 Task: Find connections with filter location Tessenderlo with filter topic #lawsuitswith filter profile language French with filter current company Tata Chemicals with filter school HINDUSTAN COLLEGE OF ARTS AND SCIENCE with filter industry Telecommunications Carriers with filter service category Typing with filter keywords title Dispatcher for Trucks or Taxis
Action: Mouse moved to (532, 109)
Screenshot: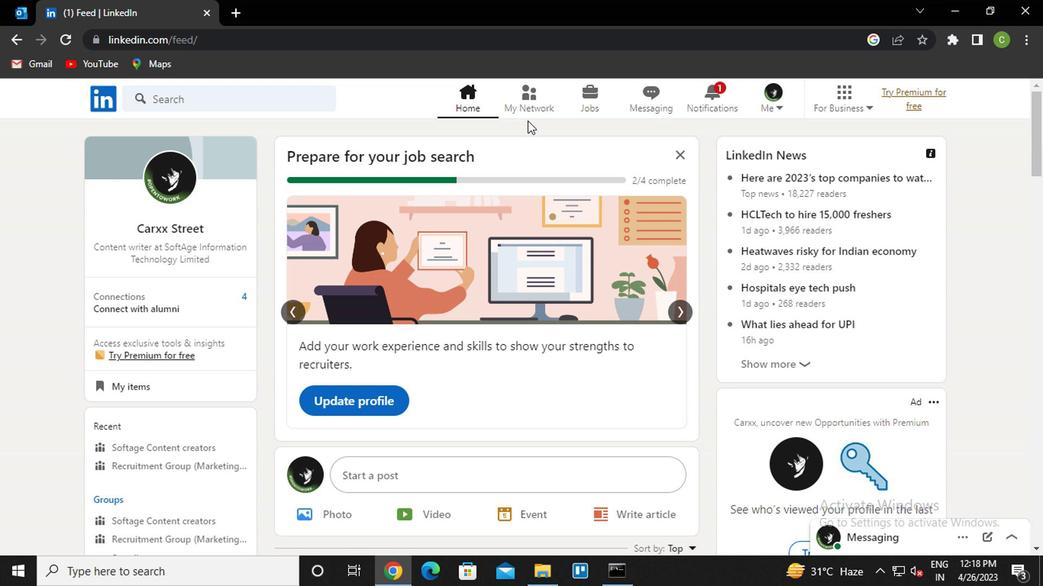 
Action: Mouse pressed left at (532, 109)
Screenshot: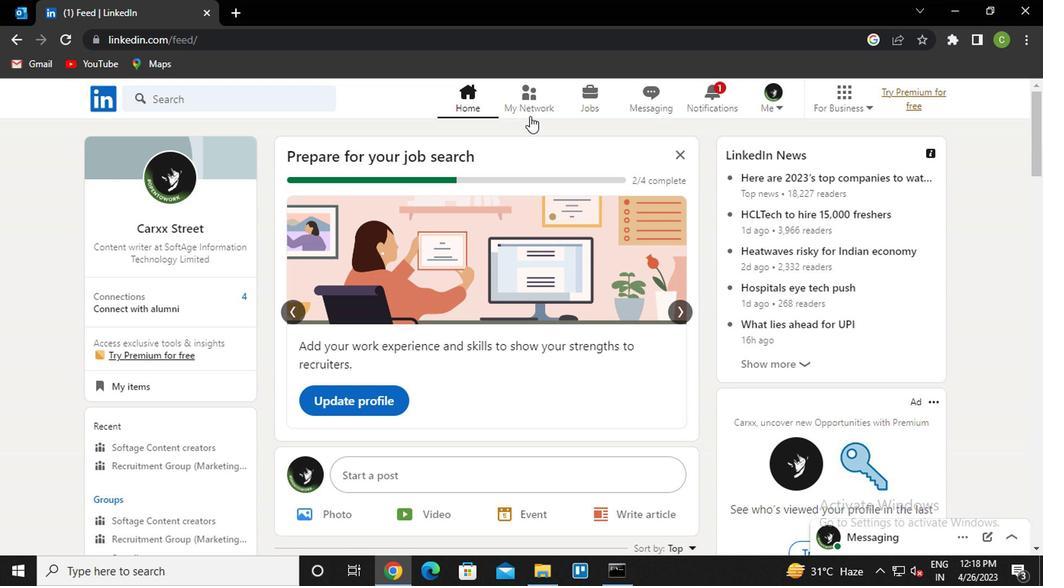 
Action: Mouse moved to (215, 186)
Screenshot: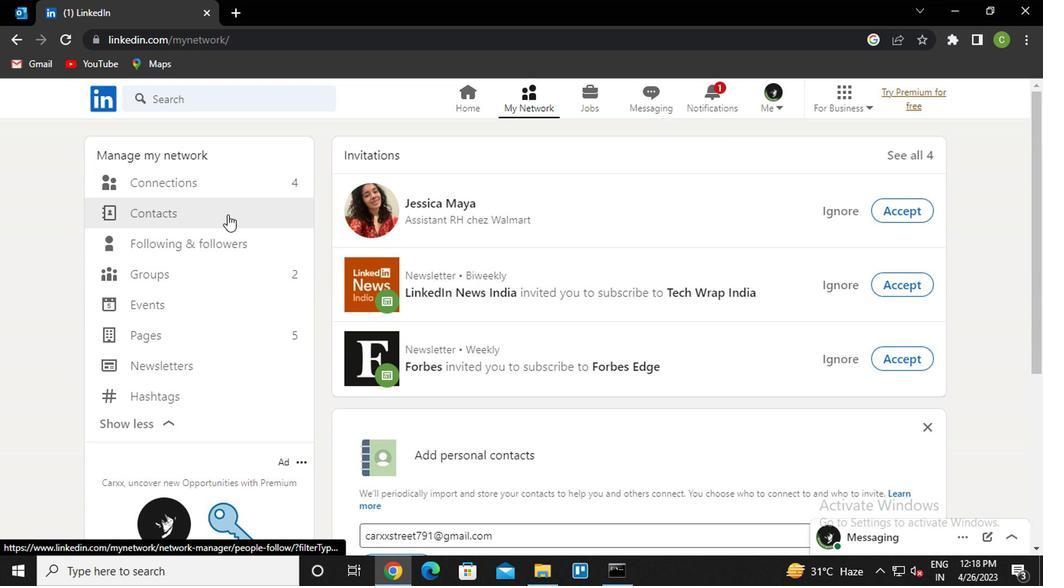 
Action: Mouse pressed left at (215, 186)
Screenshot: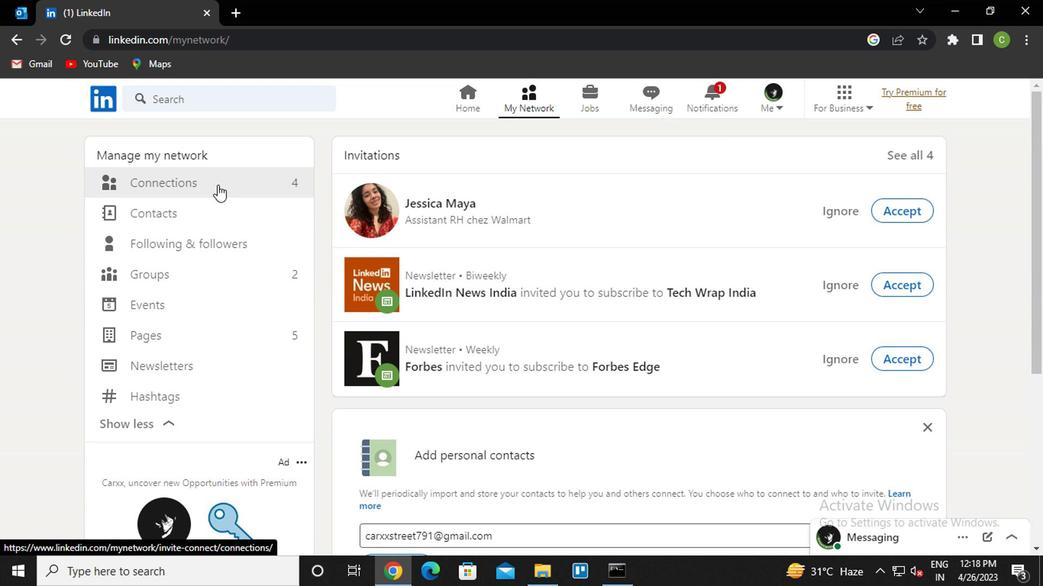 
Action: Mouse moved to (652, 179)
Screenshot: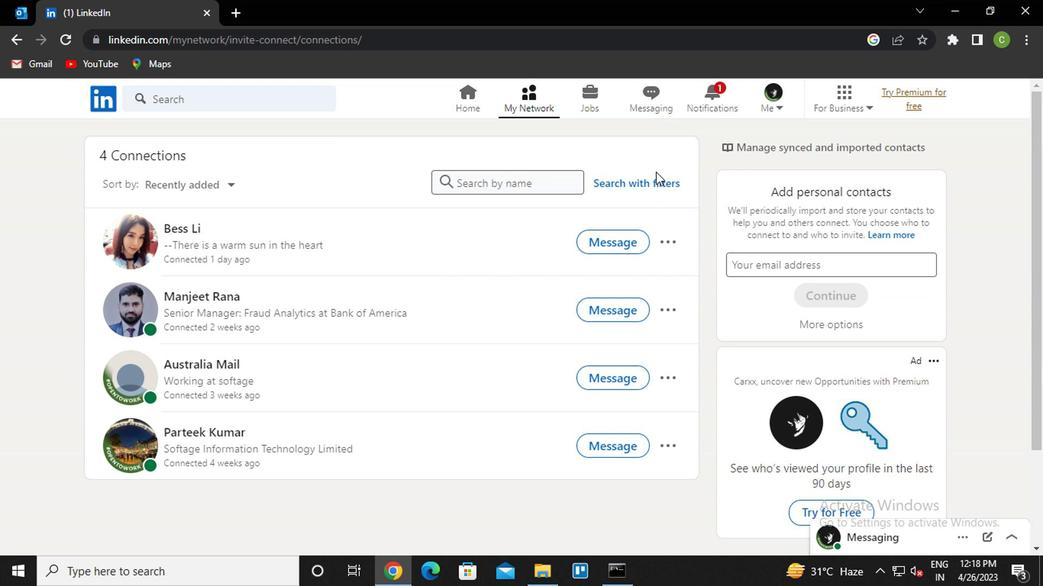 
Action: Mouse pressed left at (652, 179)
Screenshot: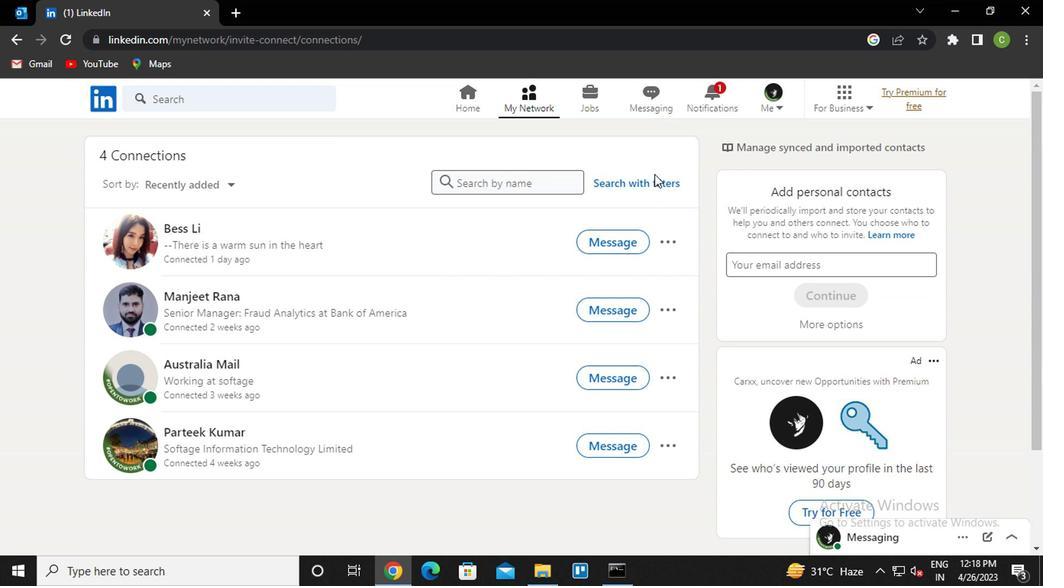
Action: Mouse moved to (510, 146)
Screenshot: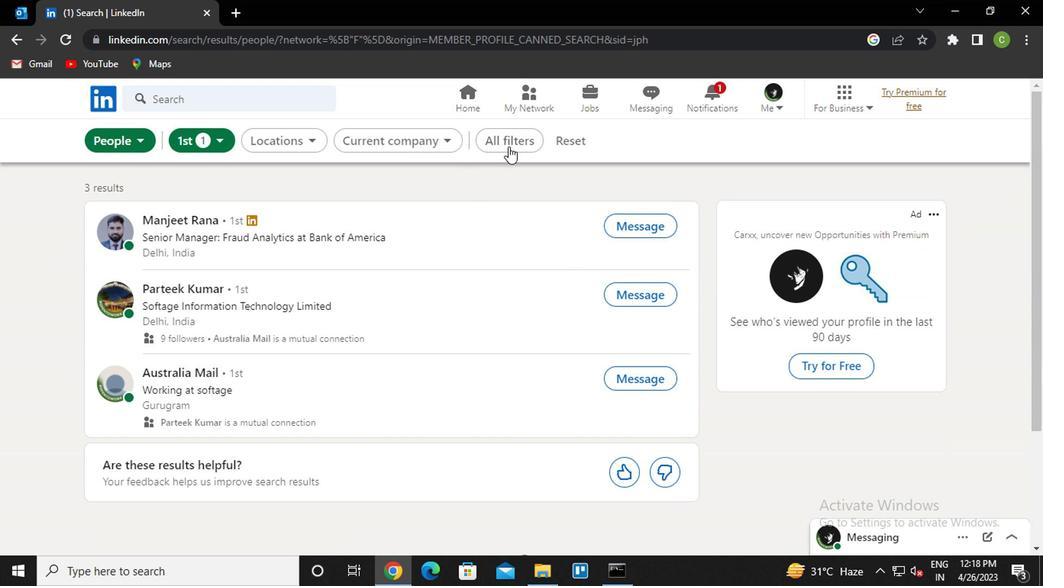 
Action: Mouse pressed left at (510, 146)
Screenshot: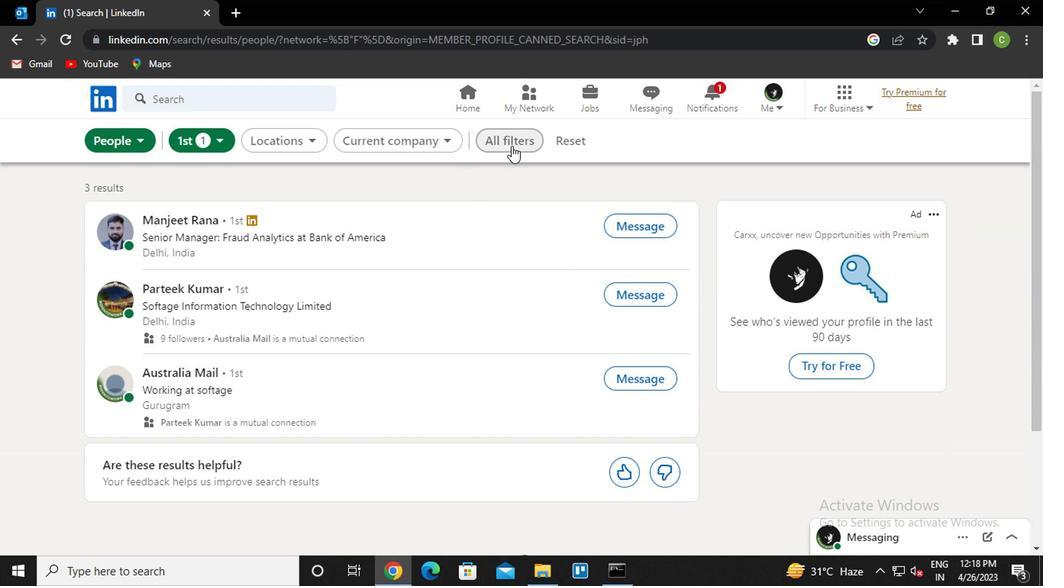 
Action: Mouse moved to (779, 337)
Screenshot: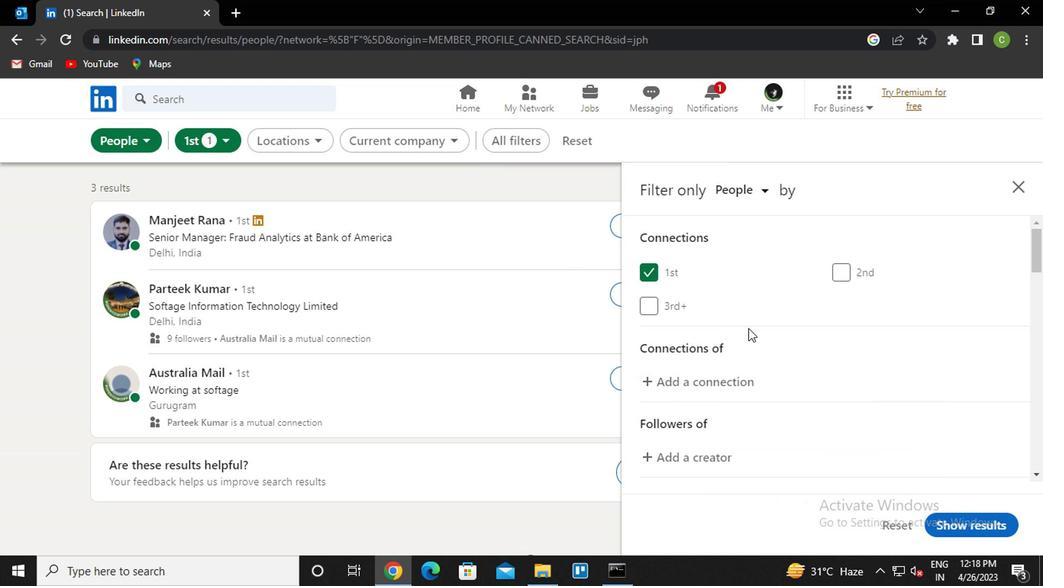 
Action: Mouse scrolled (779, 336) with delta (0, 0)
Screenshot: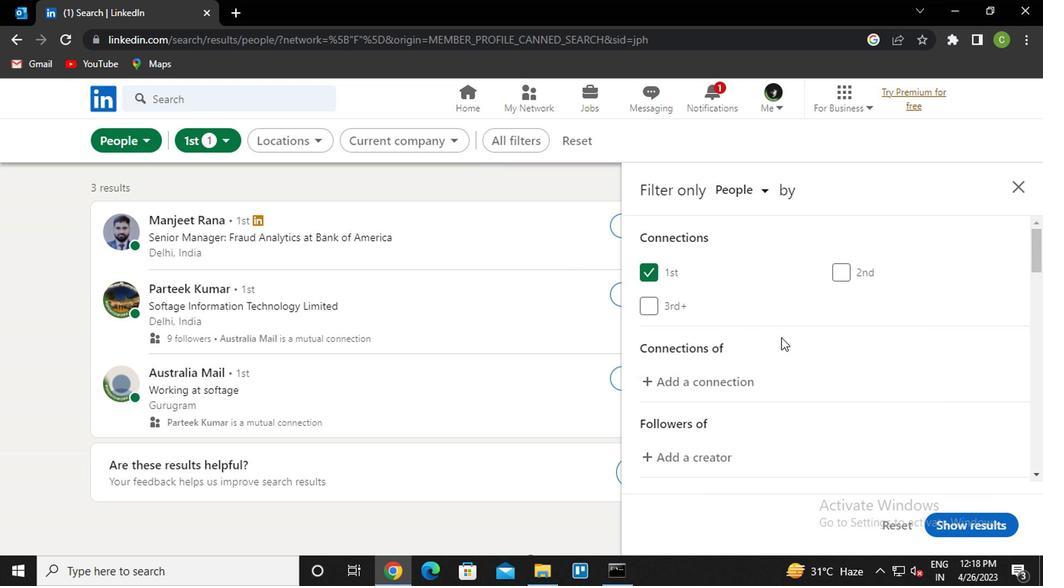 
Action: Mouse scrolled (779, 336) with delta (0, 0)
Screenshot: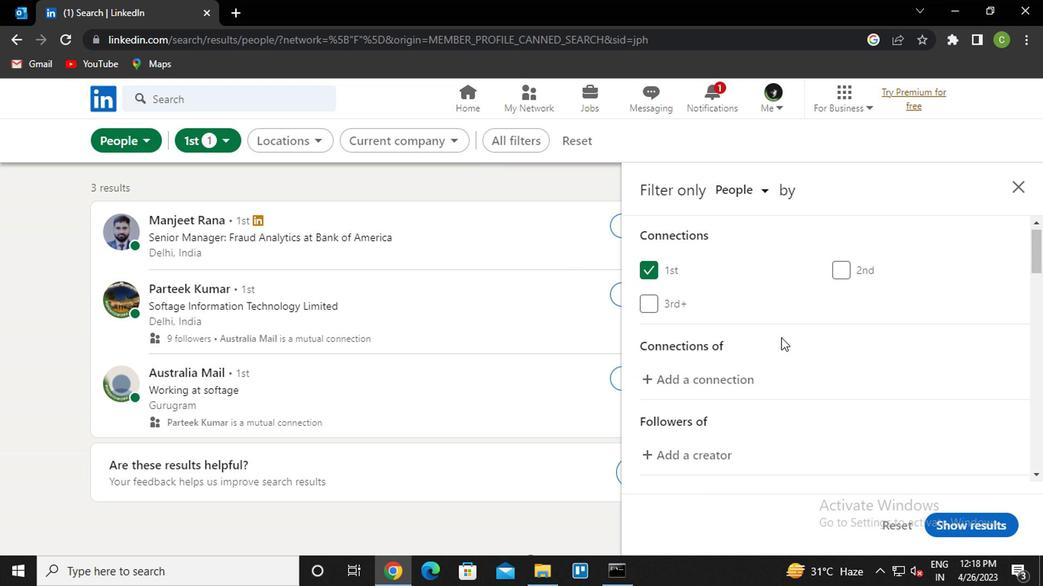 
Action: Mouse moved to (780, 339)
Screenshot: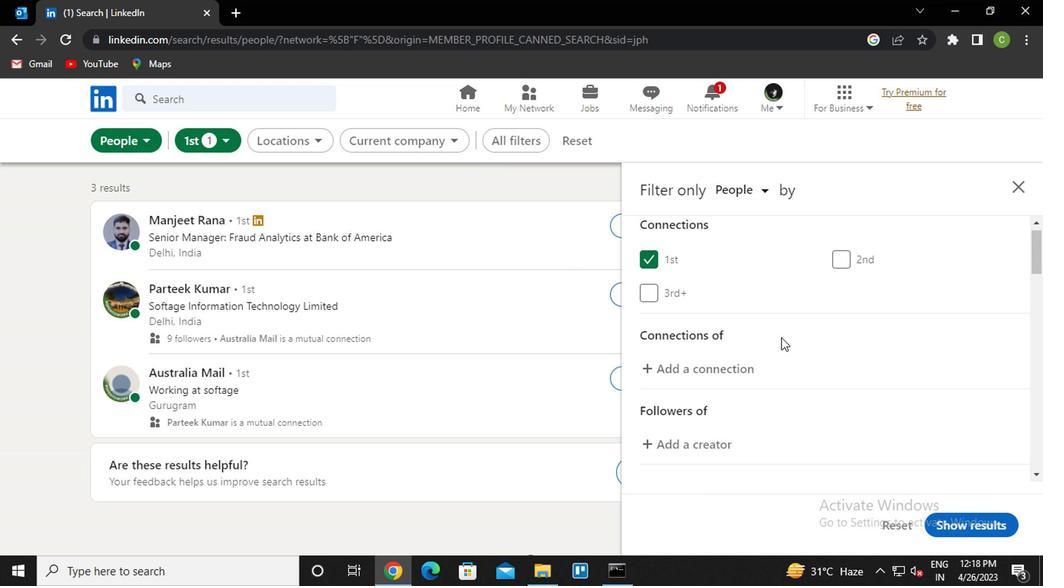 
Action: Mouse scrolled (780, 339) with delta (0, 0)
Screenshot: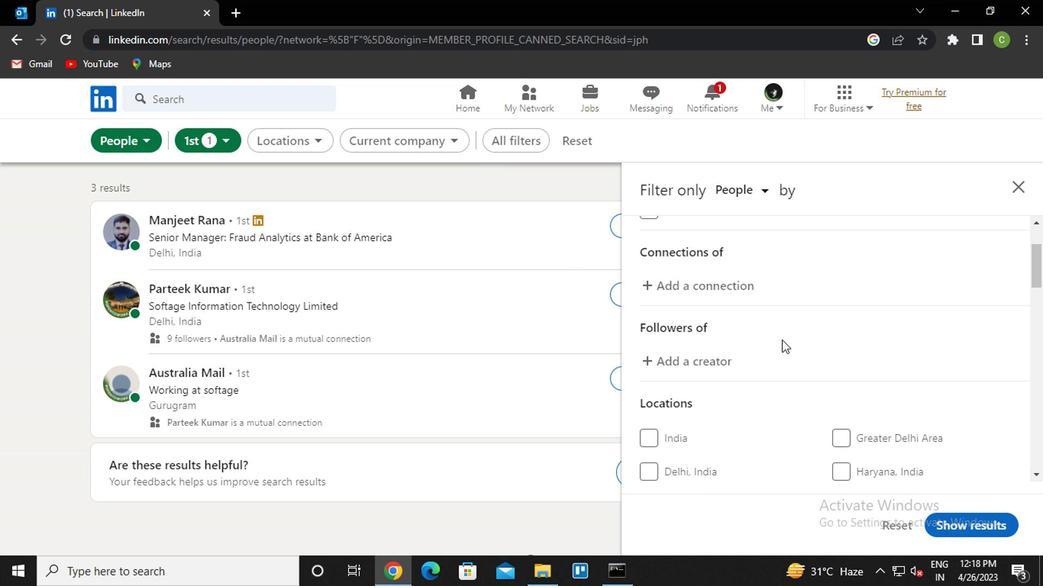 
Action: Mouse moved to (878, 376)
Screenshot: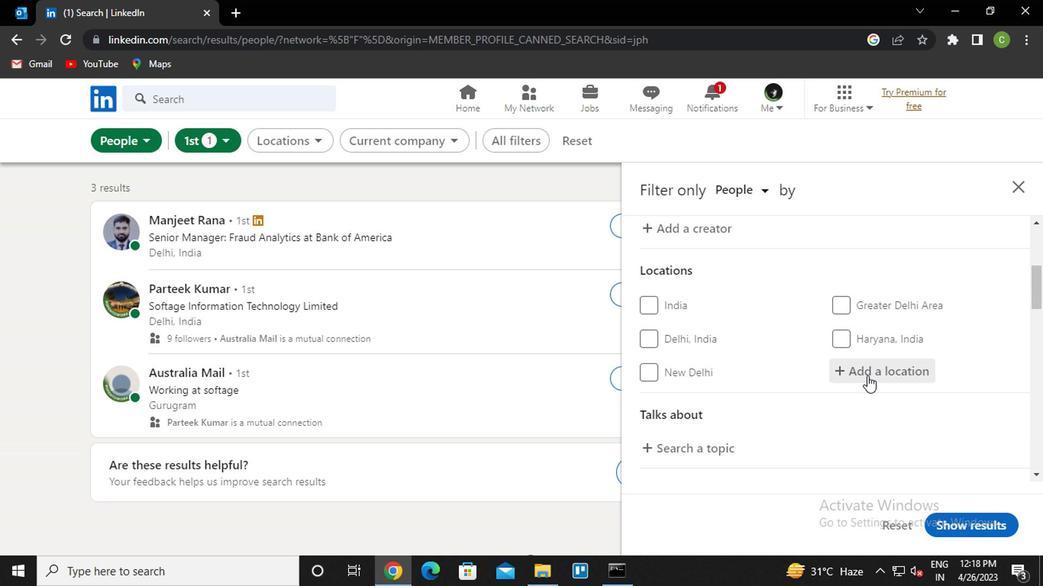 
Action: Mouse pressed left at (878, 376)
Screenshot: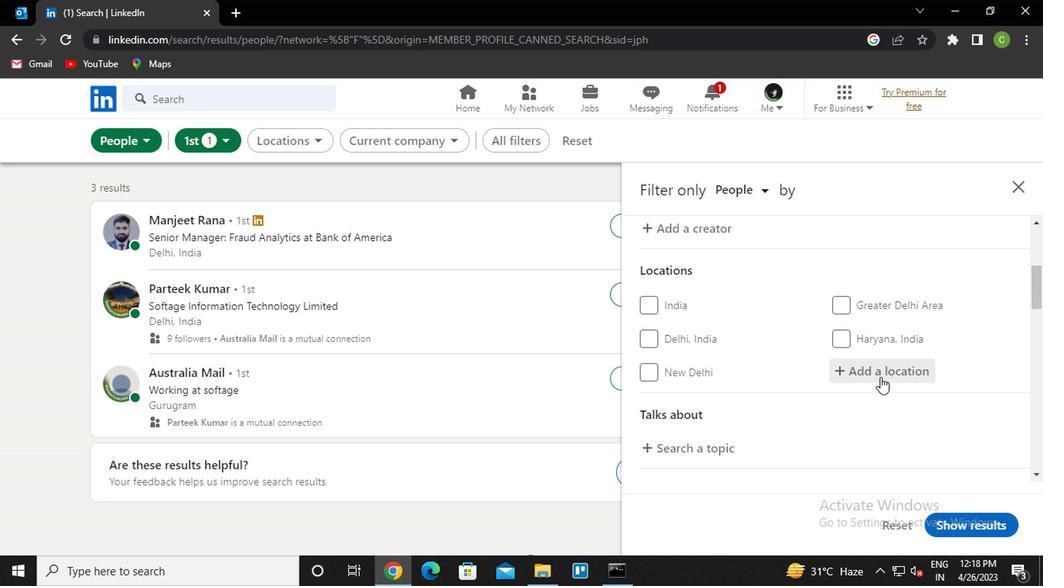 
Action: Key pressed t<Key.caps_lock>essenderlo<Key.down><Key.enter>
Screenshot: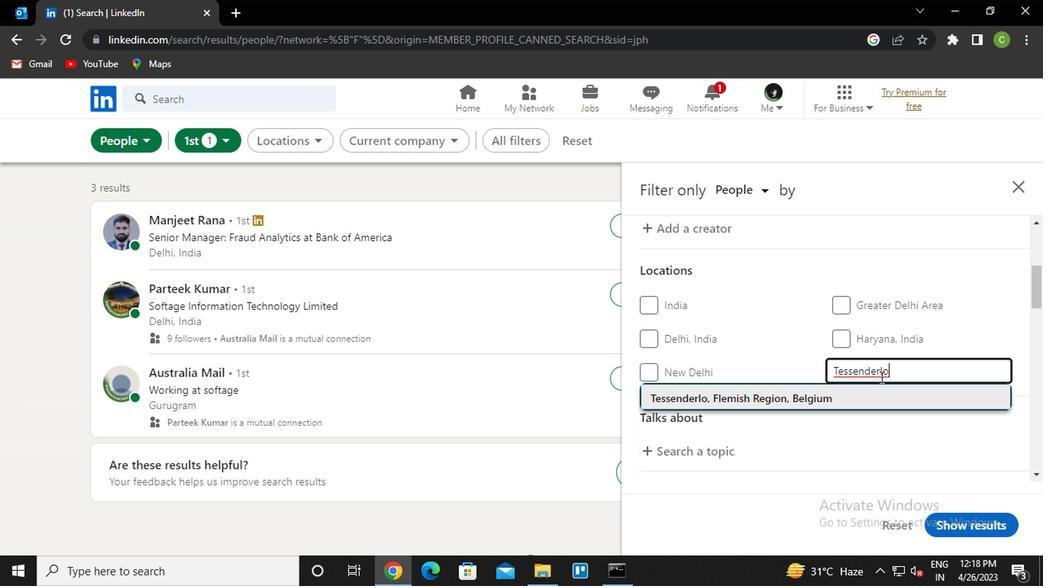 
Action: Mouse moved to (867, 385)
Screenshot: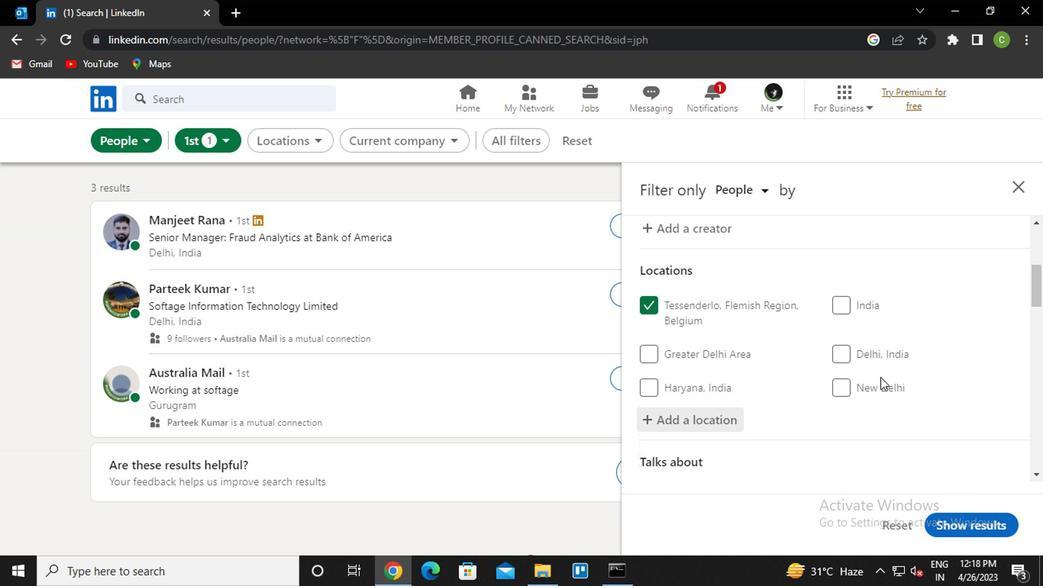 
Action: Mouse scrolled (867, 385) with delta (0, 0)
Screenshot: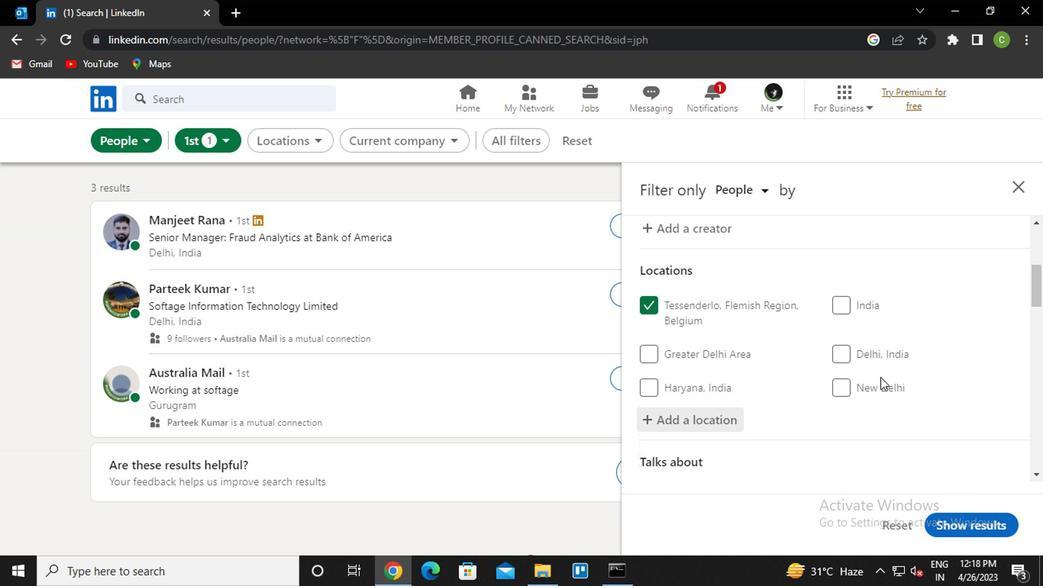 
Action: Mouse moved to (865, 387)
Screenshot: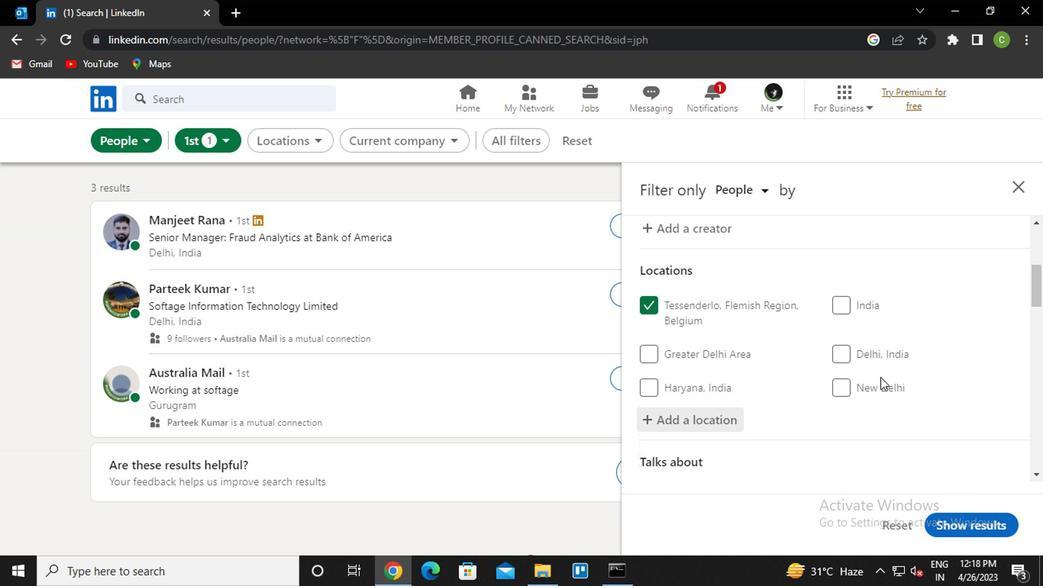 
Action: Mouse scrolled (865, 386) with delta (0, -1)
Screenshot: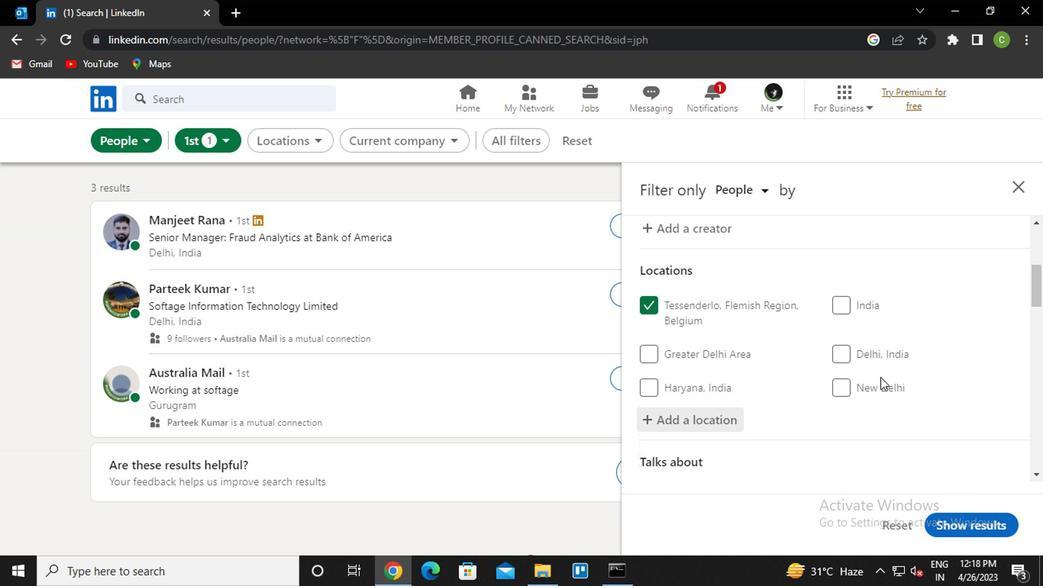 
Action: Mouse moved to (861, 387)
Screenshot: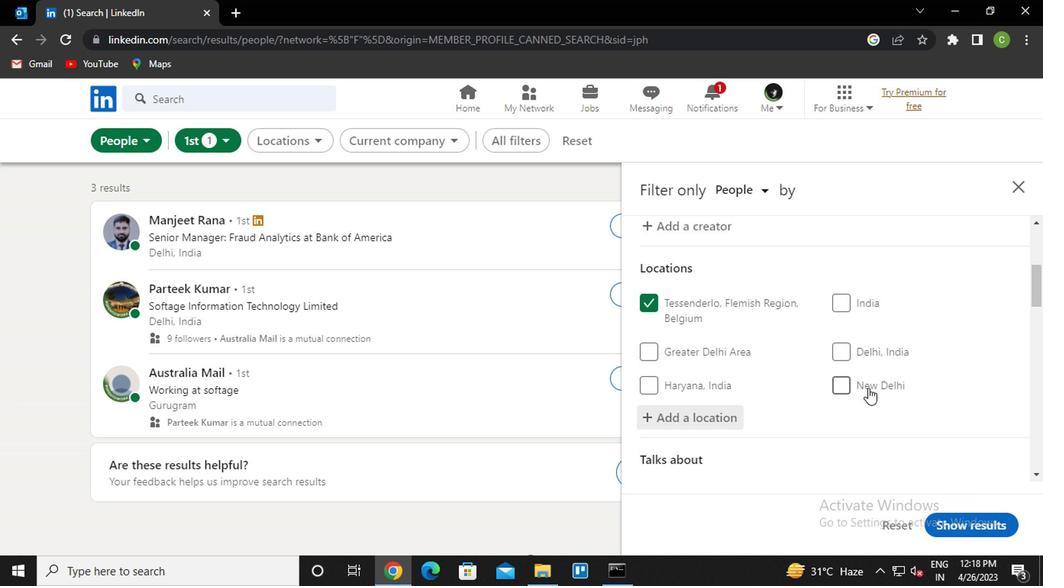 
Action: Mouse scrolled (861, 387) with delta (0, 0)
Screenshot: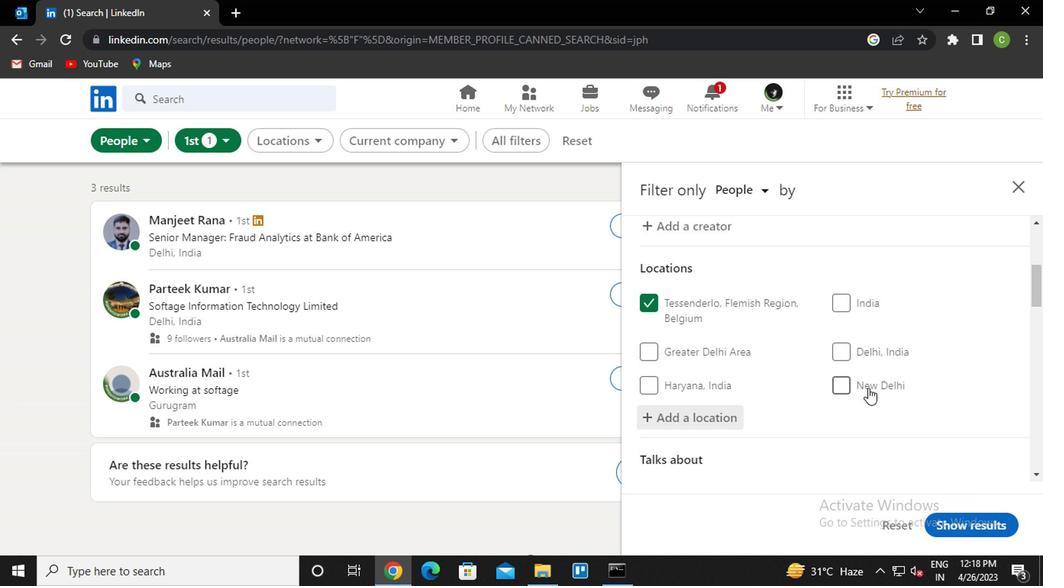 
Action: Mouse moved to (698, 261)
Screenshot: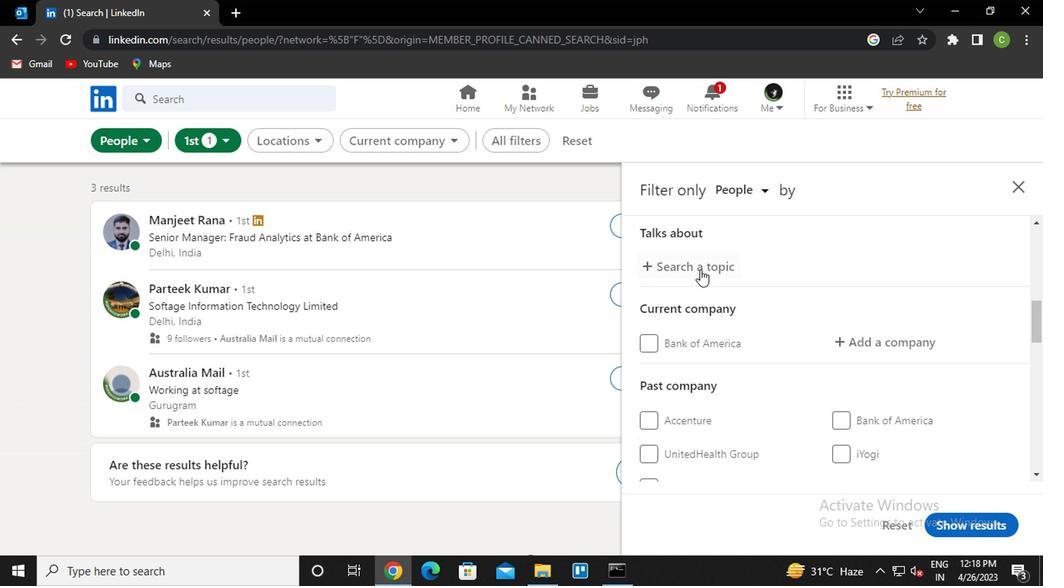 
Action: Mouse pressed left at (698, 261)
Screenshot: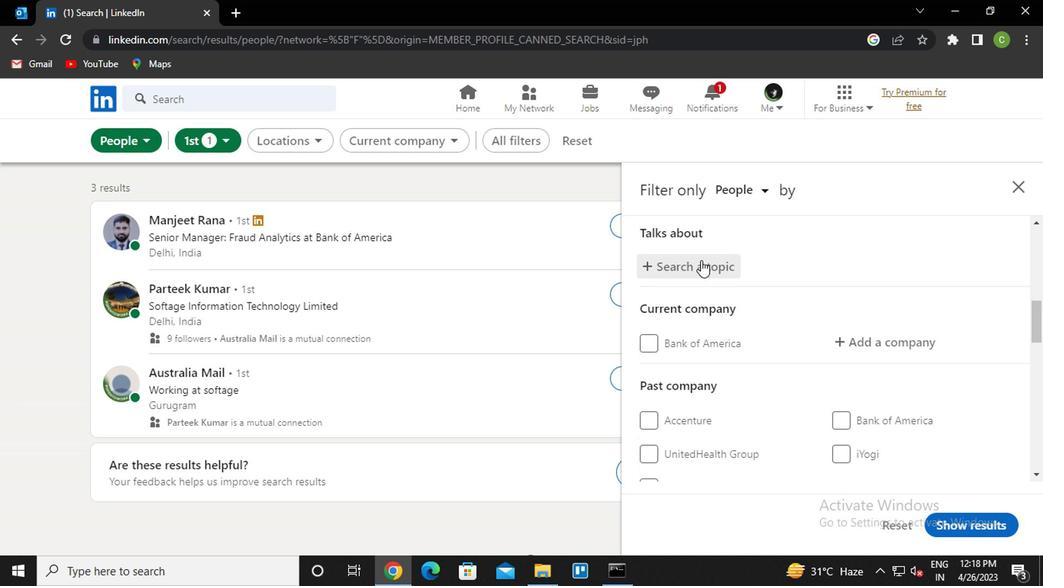 
Action: Key pressed <Key.caps_lock><Key.caps_lock>lawsuit<Key.down><Key.down><Key.enter>
Screenshot: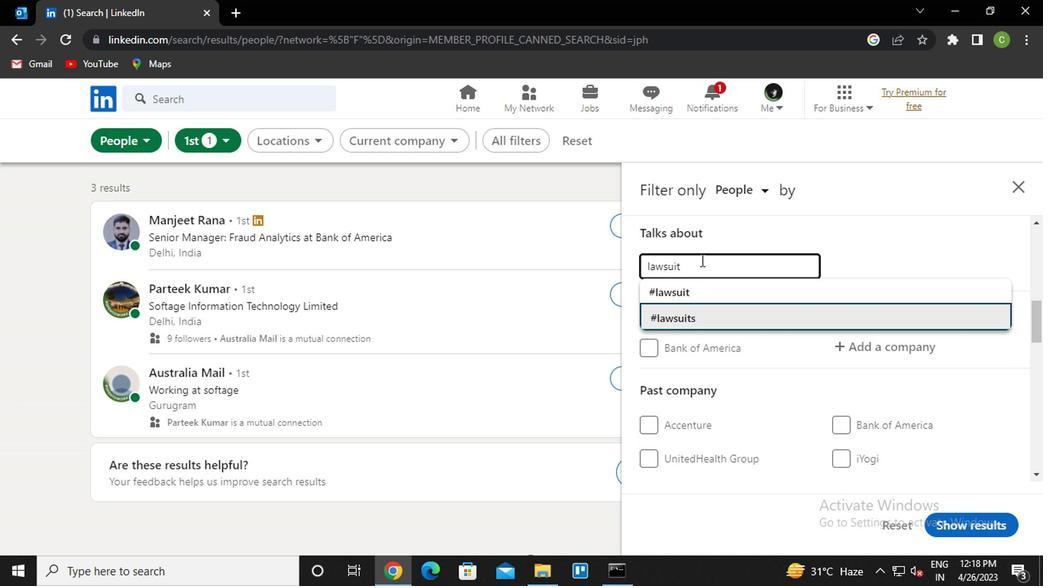 
Action: Mouse moved to (813, 313)
Screenshot: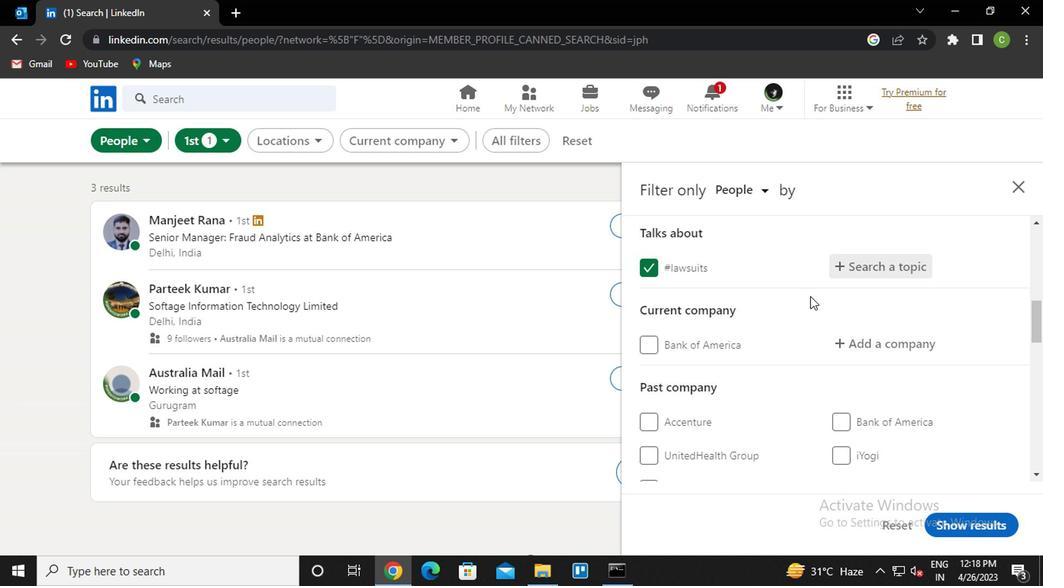 
Action: Mouse scrolled (813, 312) with delta (0, -1)
Screenshot: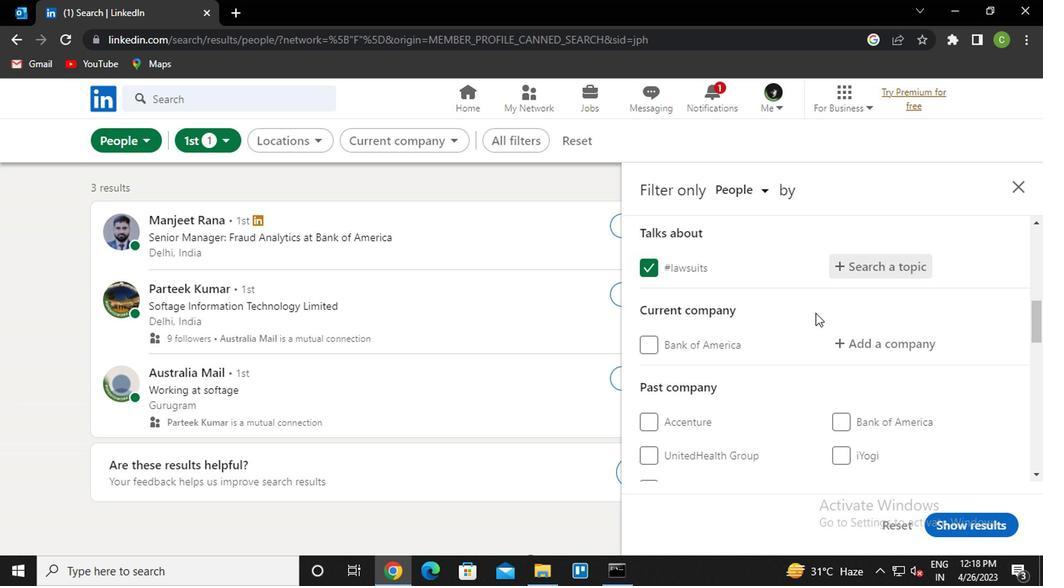
Action: Mouse moved to (859, 273)
Screenshot: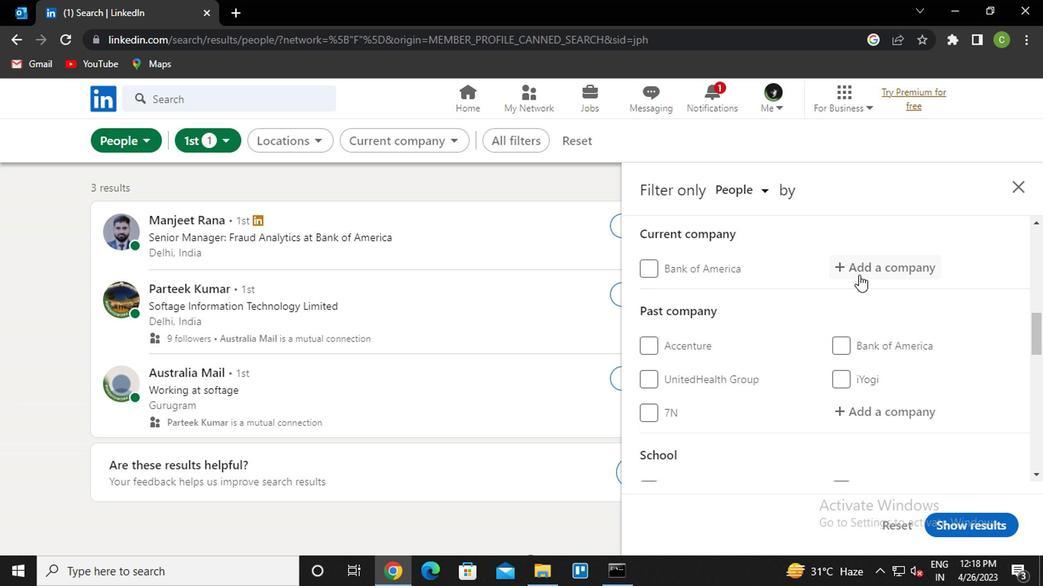 
Action: Mouse pressed left at (859, 273)
Screenshot: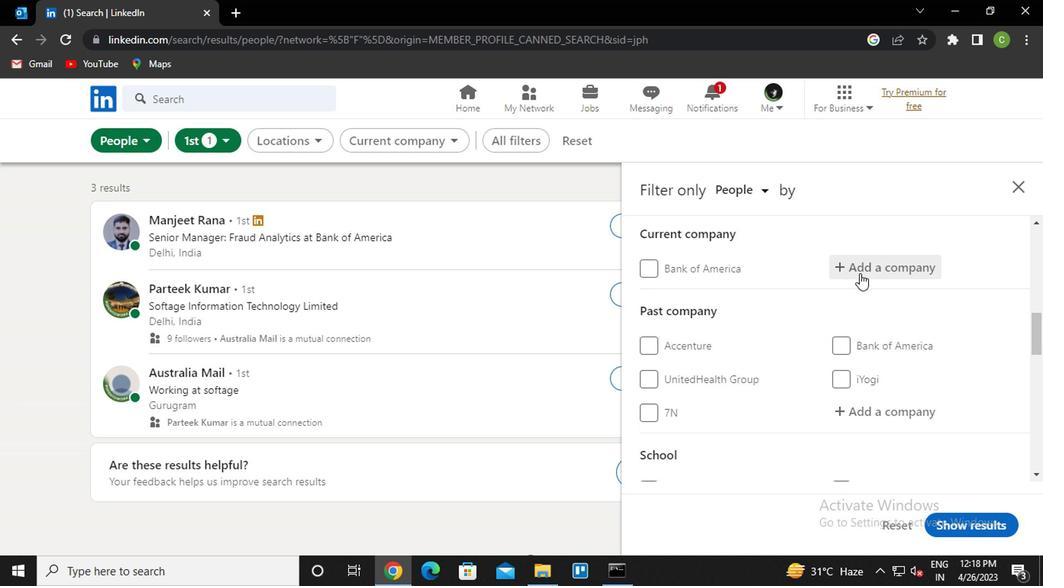 
Action: Key pressed <Key.caps_lock>t<Key.caps_lock>ata<Key.space><Key.caps_lock>c<Key.caps_lock>hemical<Key.down><Key.enter>
Screenshot: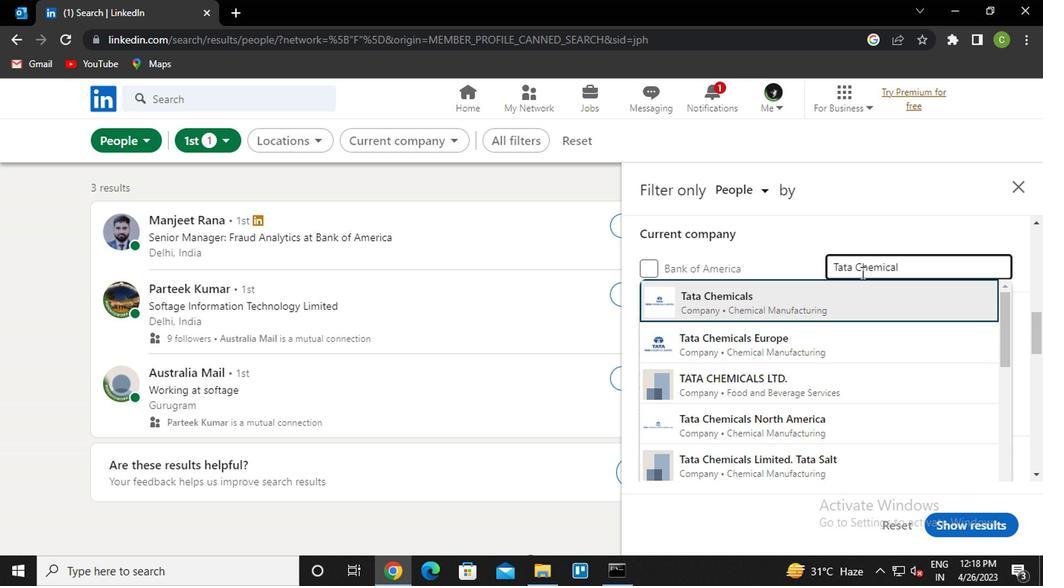 
Action: Mouse moved to (865, 279)
Screenshot: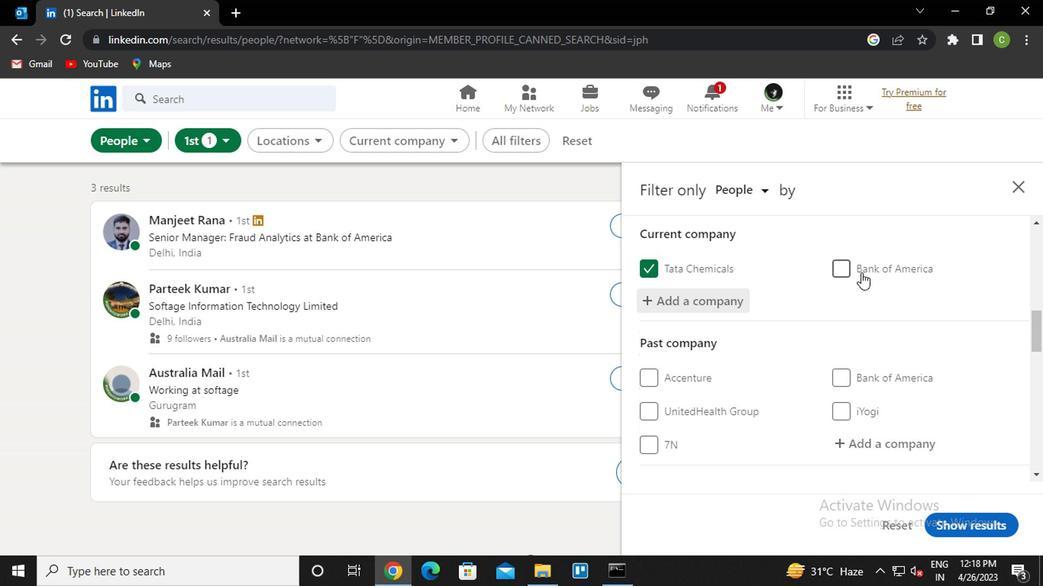 
Action: Mouse scrolled (865, 278) with delta (0, 0)
Screenshot: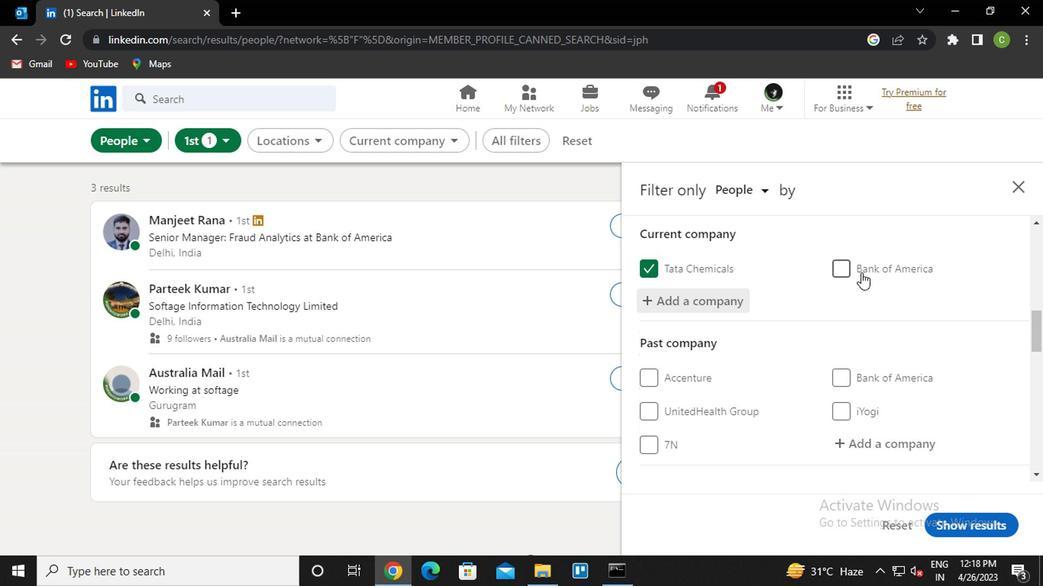 
Action: Mouse moved to (863, 280)
Screenshot: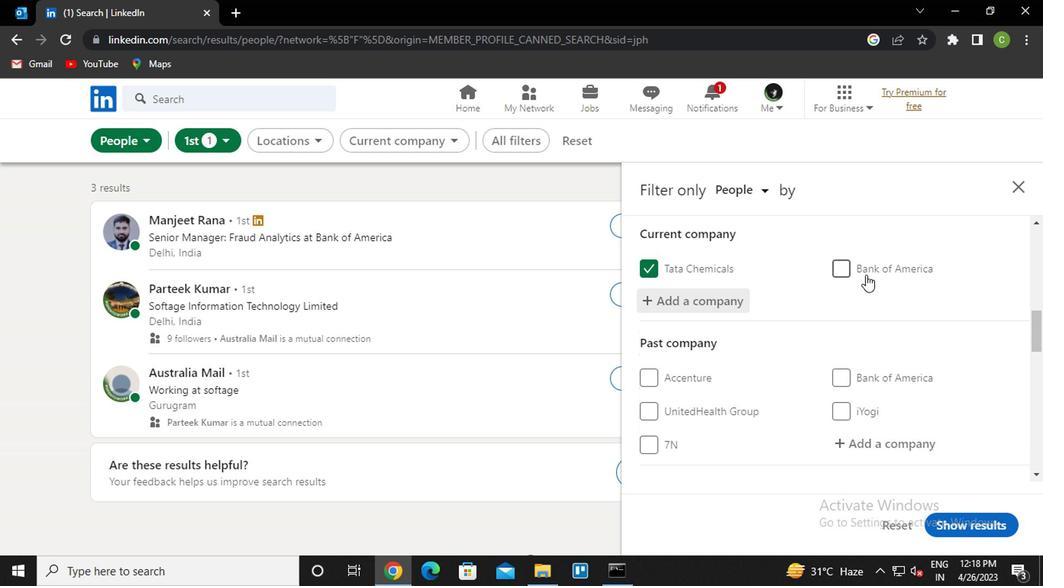 
Action: Mouse scrolled (863, 279) with delta (0, -1)
Screenshot: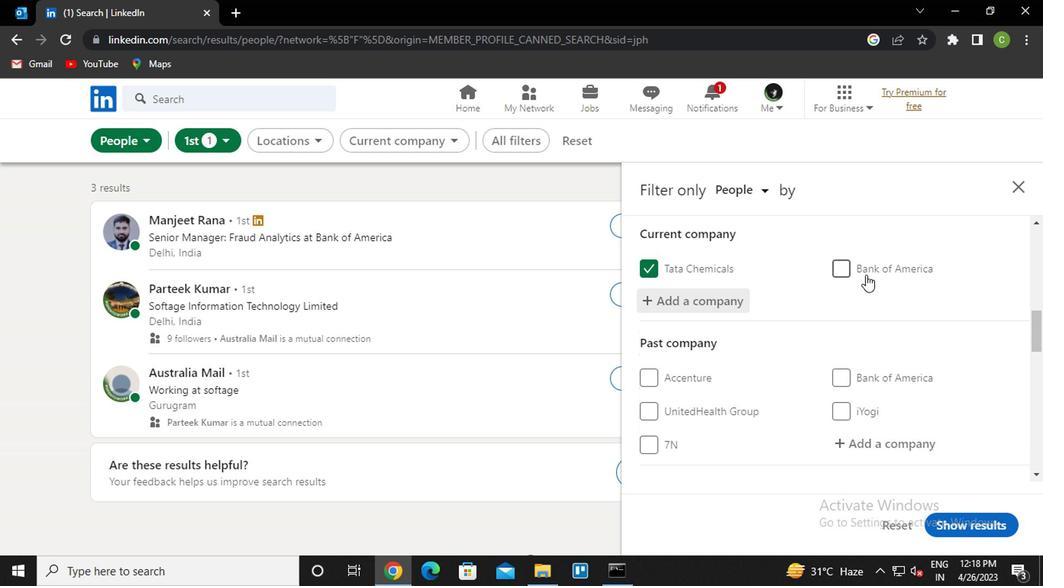
Action: Mouse moved to (797, 424)
Screenshot: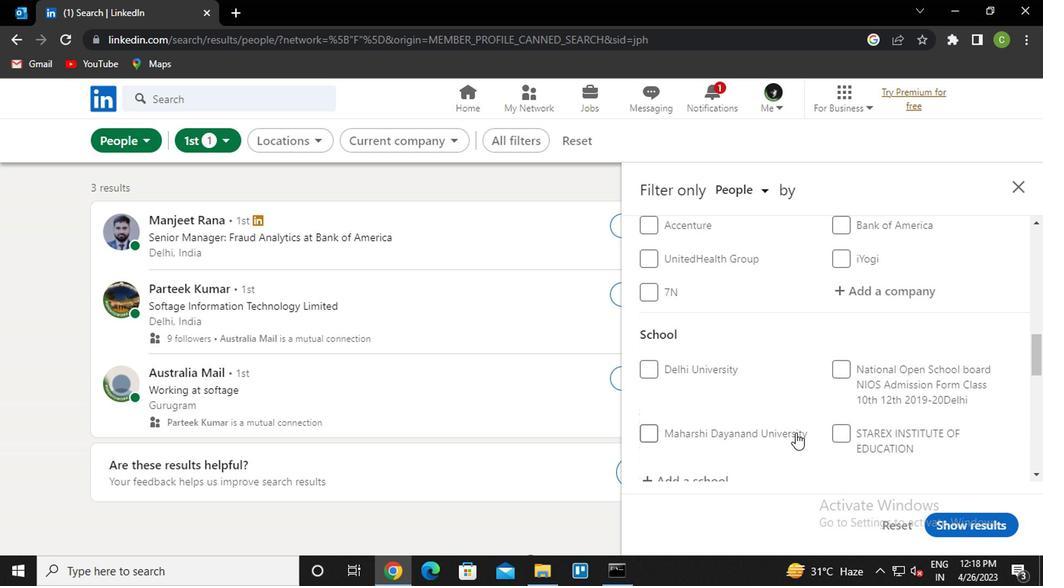 
Action: Mouse scrolled (797, 424) with delta (0, 0)
Screenshot: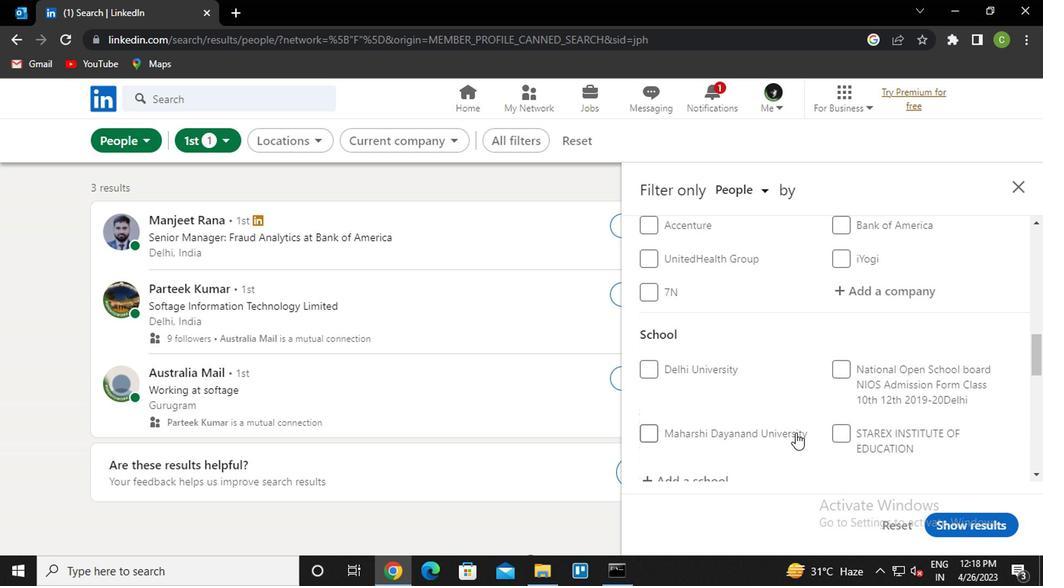 
Action: Mouse moved to (697, 404)
Screenshot: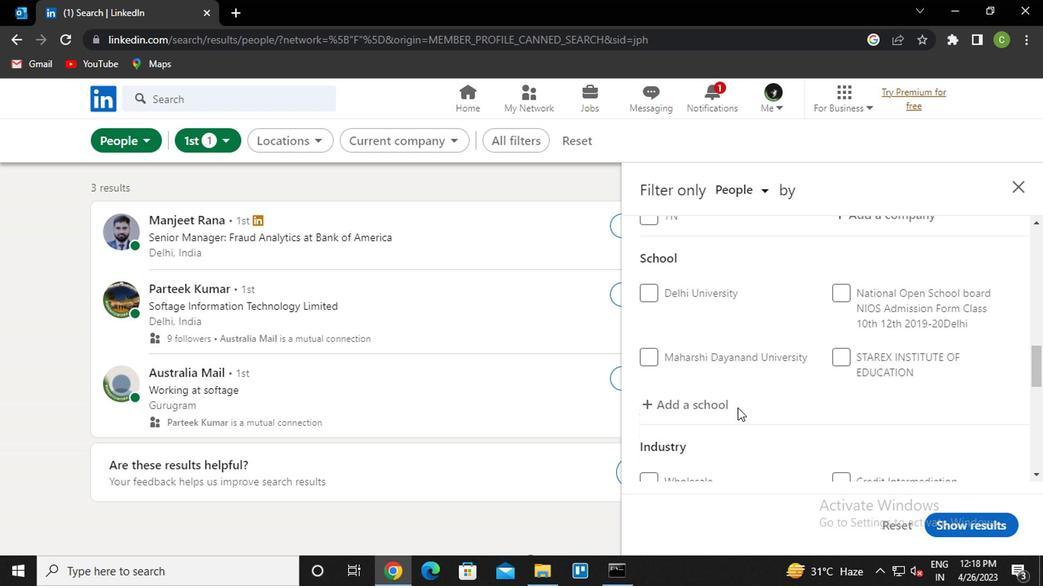 
Action: Mouse pressed left at (697, 404)
Screenshot: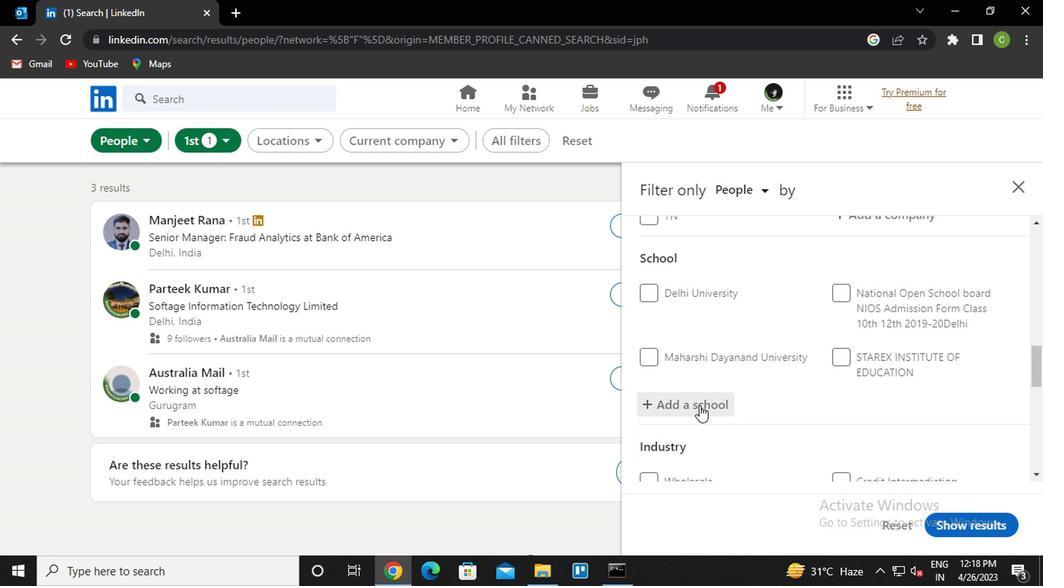
Action: Key pressed <Key.caps_lock>hindustan<Key.space>collag<Key.backspace><Key.backspace><Key.backspace>lege<Key.space>
Screenshot: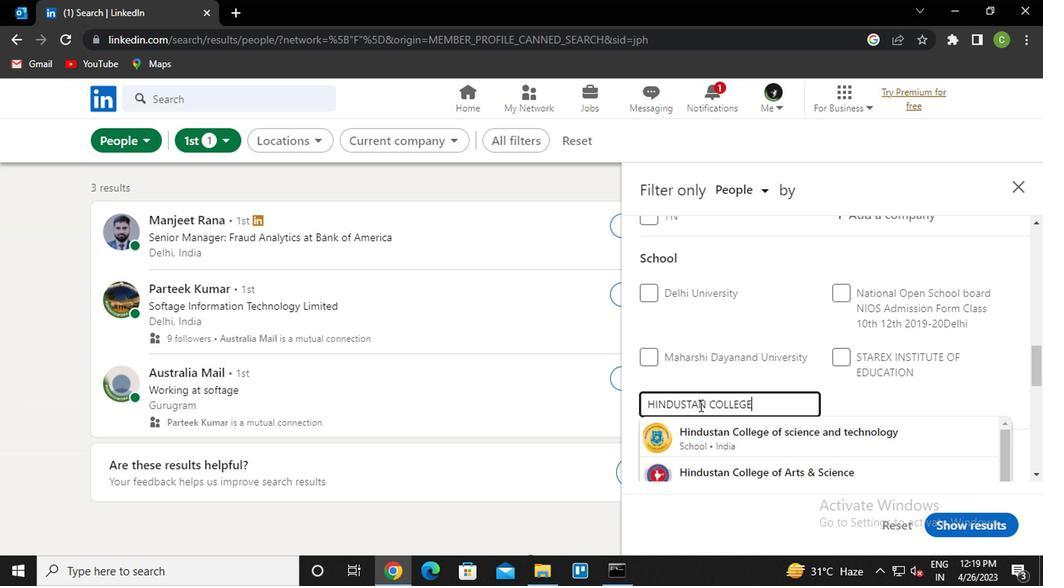 
Action: Mouse moved to (838, 299)
Screenshot: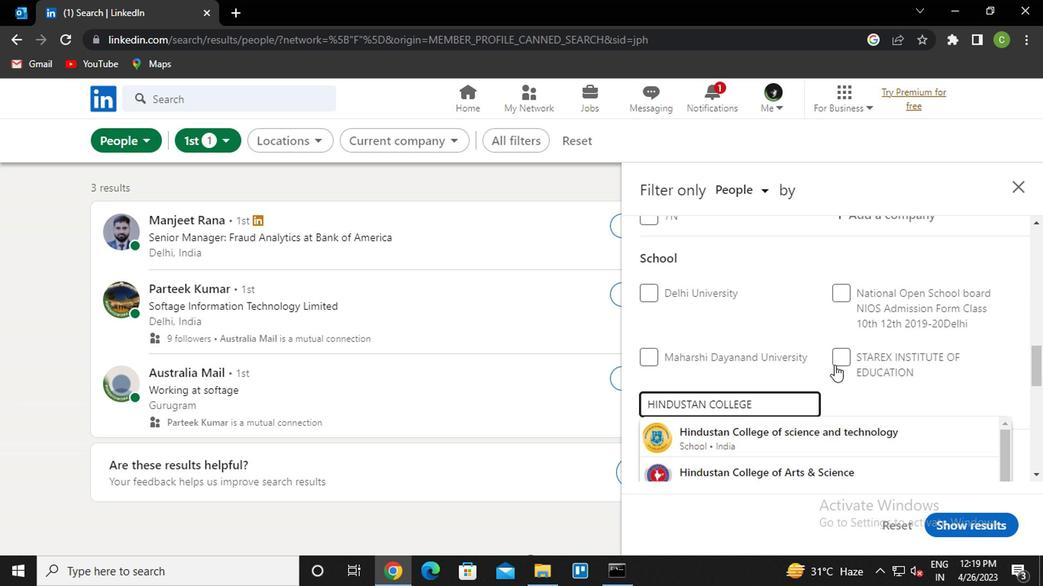 
Action: Mouse scrolled (838, 298) with delta (0, -1)
Screenshot: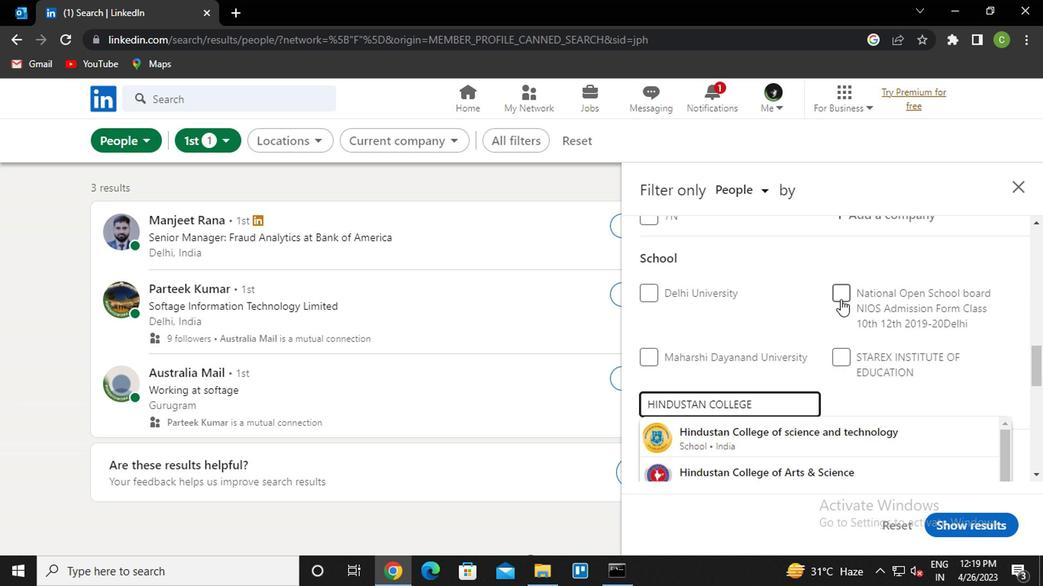 
Action: Mouse moved to (827, 390)
Screenshot: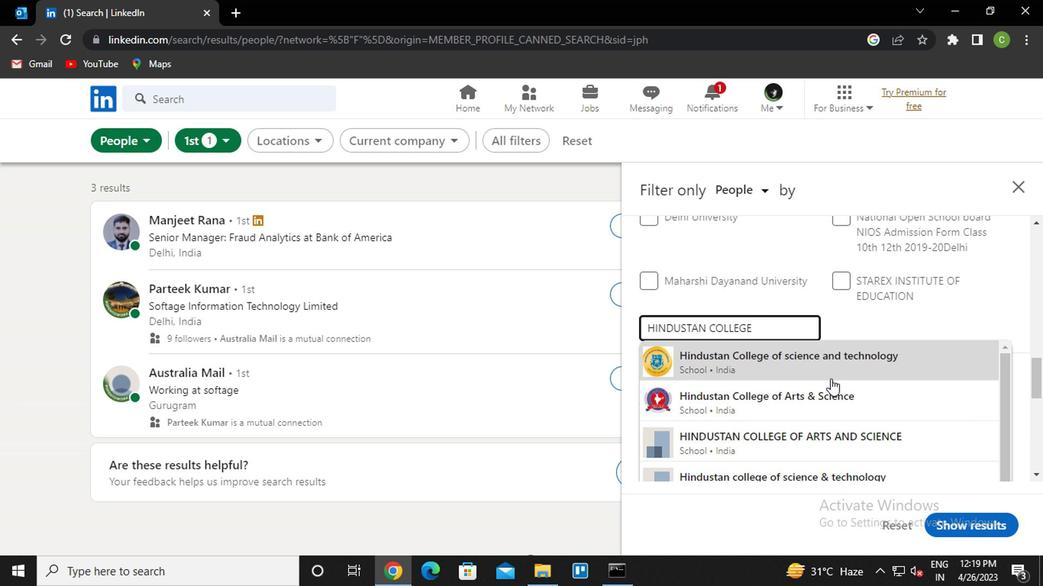 
Action: Mouse pressed left at (827, 390)
Screenshot: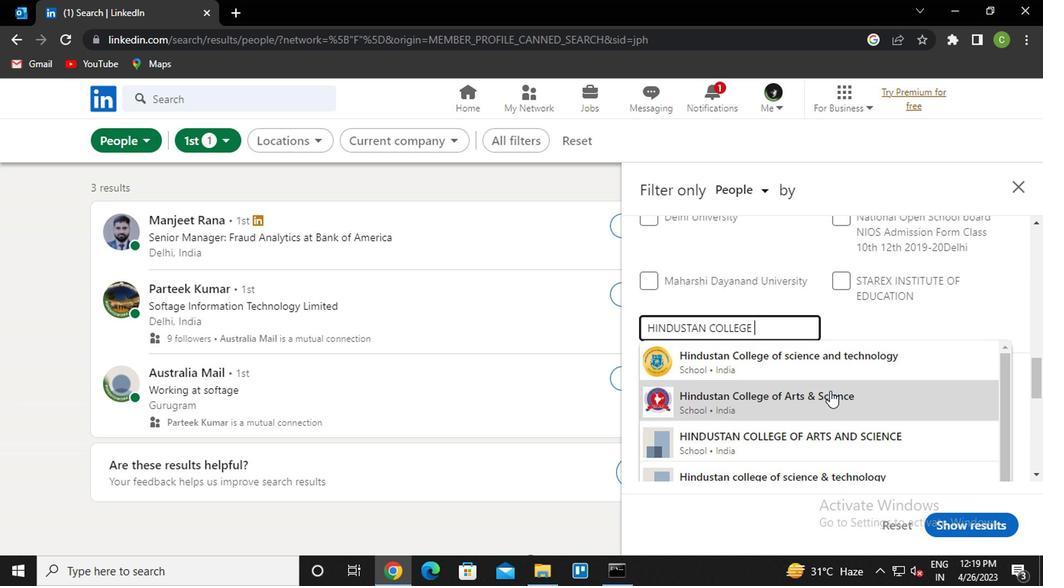 
Action: Mouse scrolled (827, 389) with delta (0, 0)
Screenshot: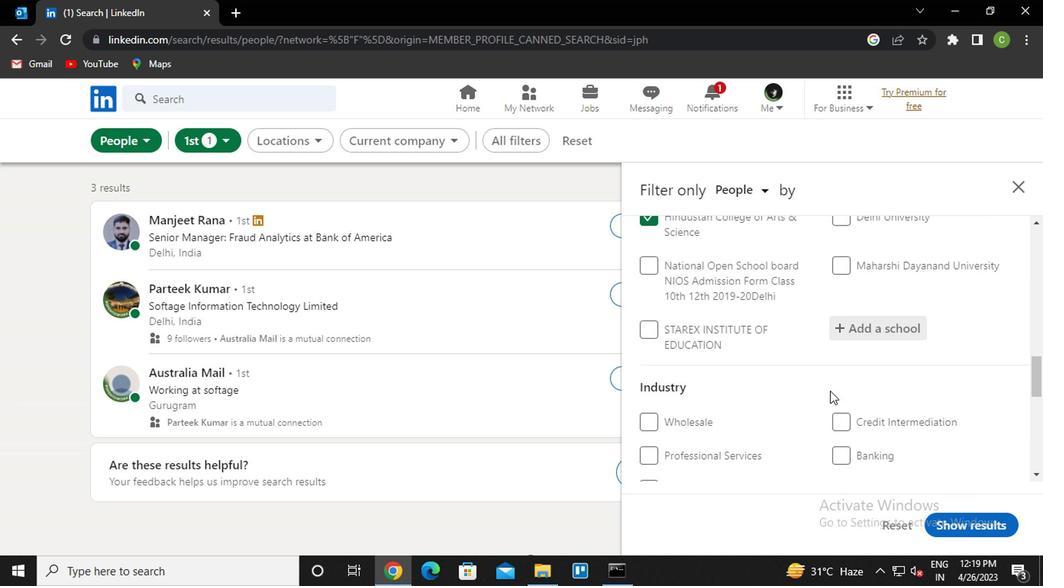 
Action: Mouse moved to (823, 385)
Screenshot: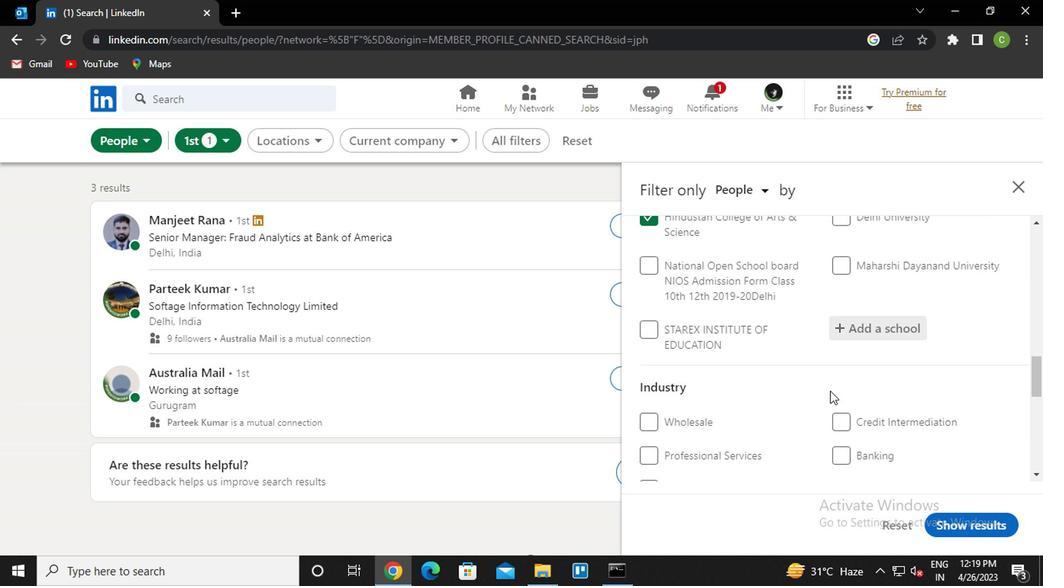 
Action: Mouse scrolled (823, 385) with delta (0, 0)
Screenshot: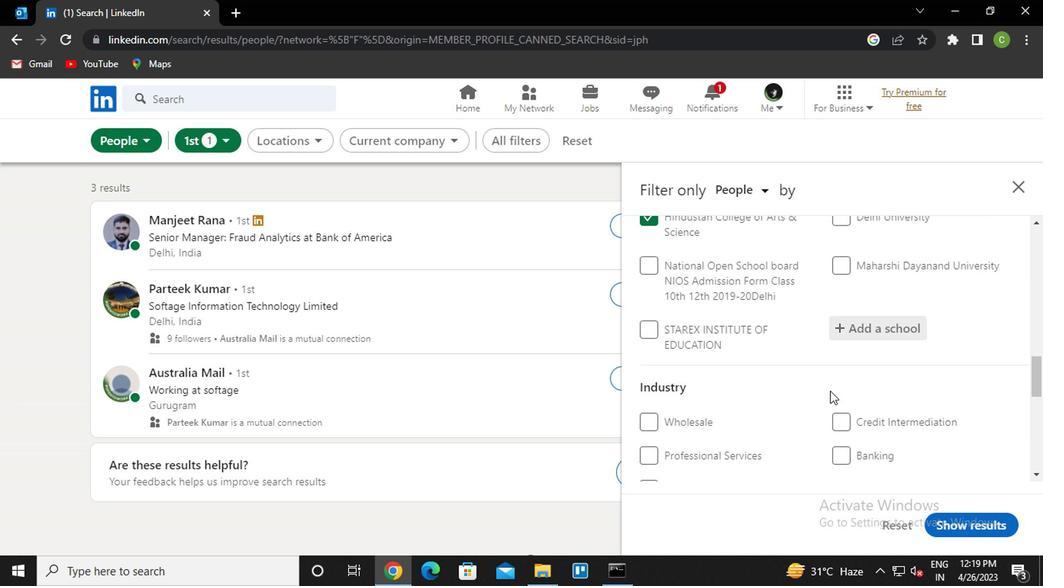 
Action: Mouse moved to (886, 333)
Screenshot: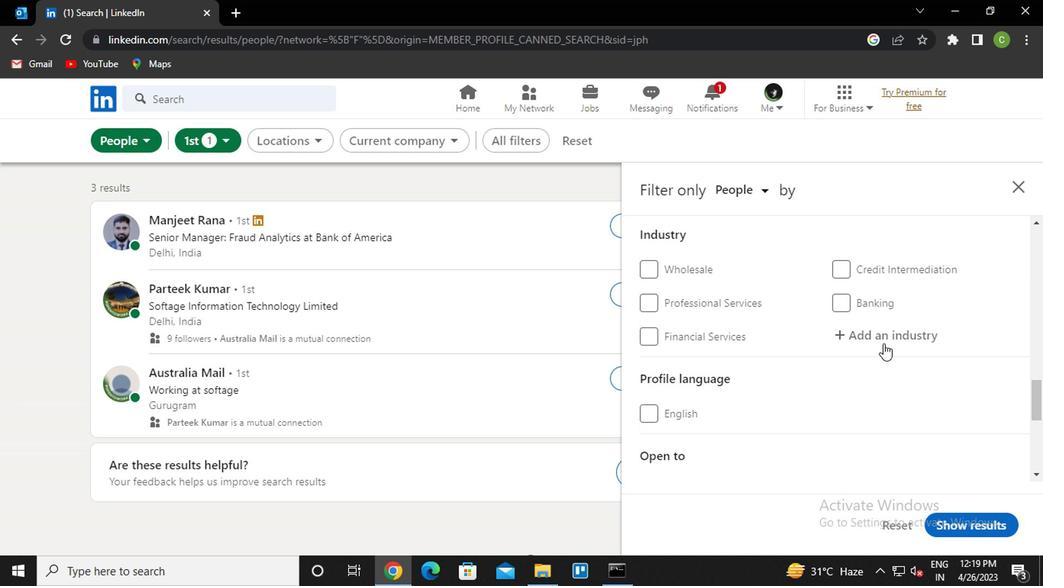
Action: Mouse pressed left at (886, 333)
Screenshot: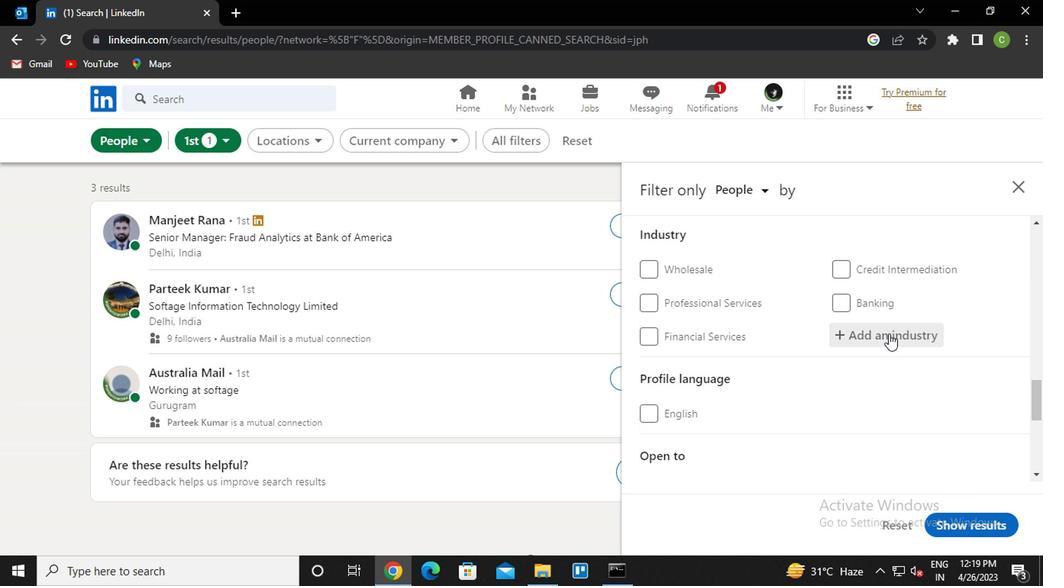 
Action: Key pressed t<Key.caps_lock>ele<Key.down><Key.enter>
Screenshot: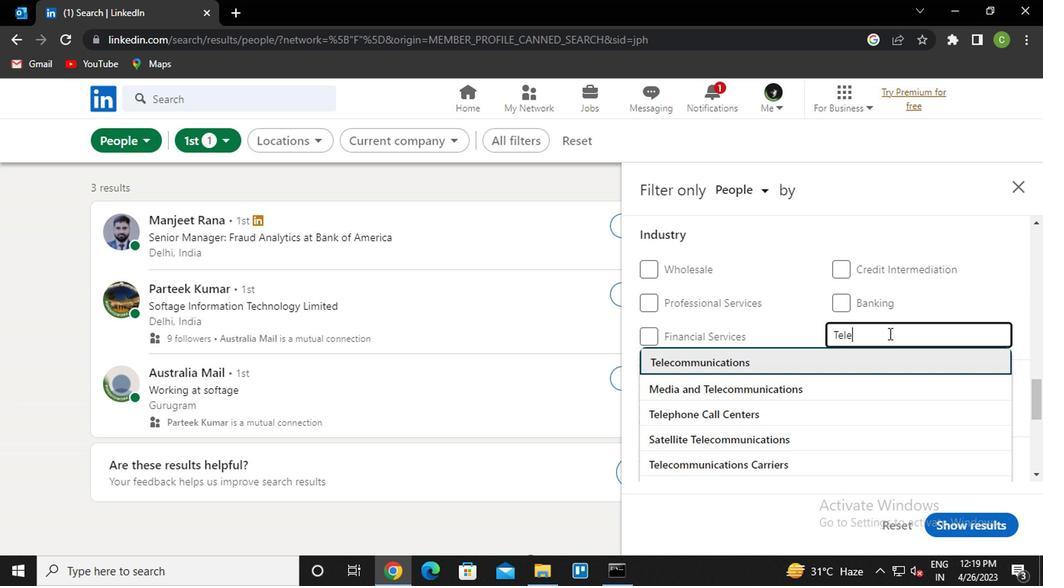 
Action: Mouse moved to (883, 342)
Screenshot: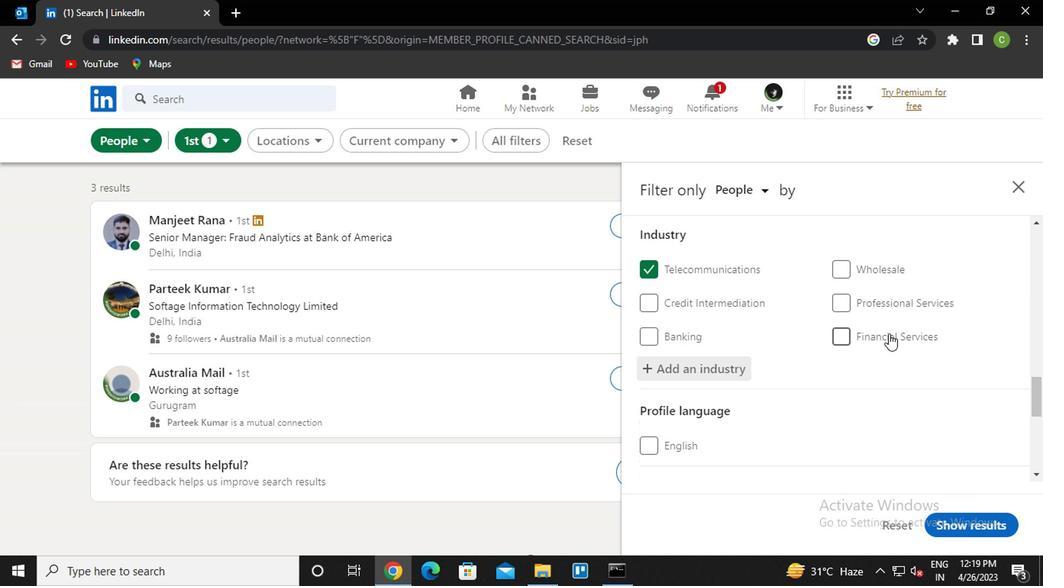 
Action: Mouse scrolled (883, 341) with delta (0, -1)
Screenshot: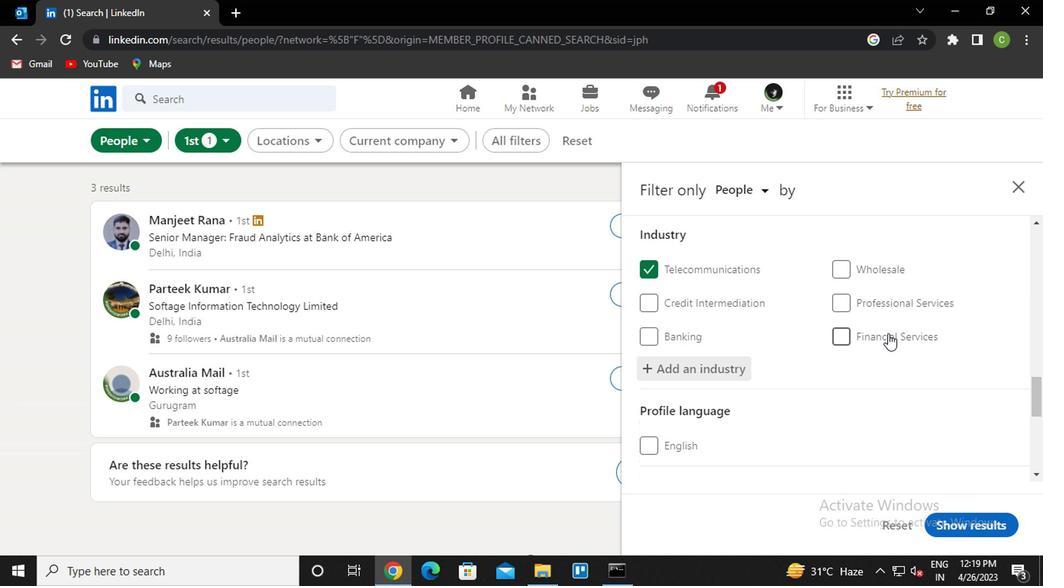 
Action: Mouse moved to (877, 350)
Screenshot: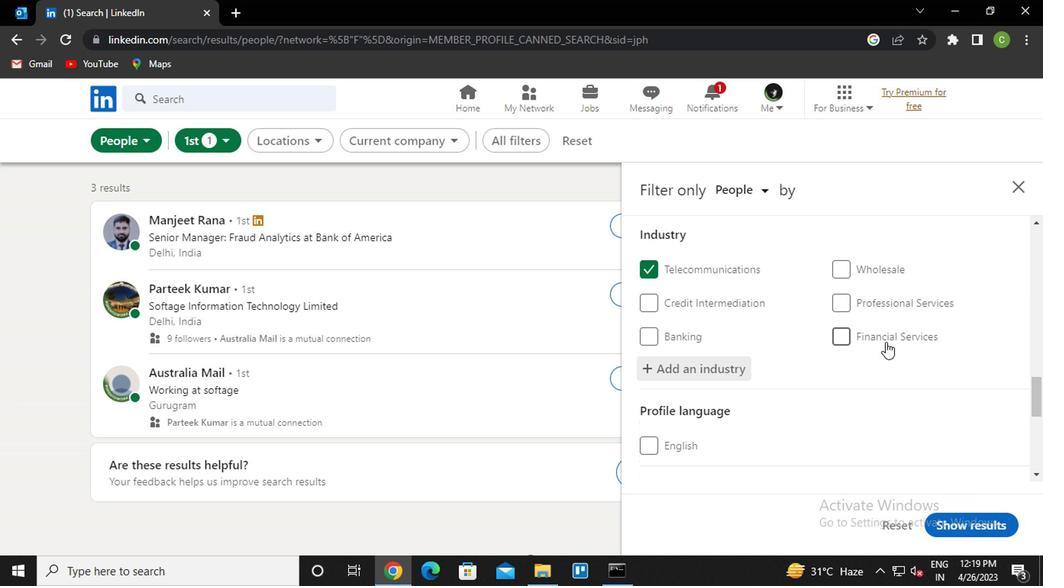 
Action: Mouse scrolled (877, 349) with delta (0, -1)
Screenshot: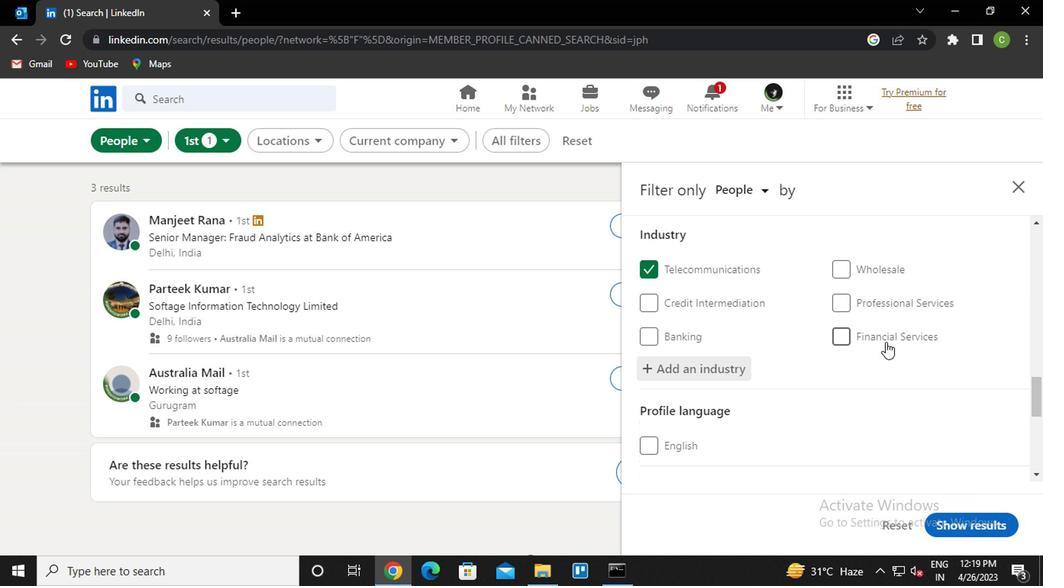 
Action: Mouse moved to (814, 372)
Screenshot: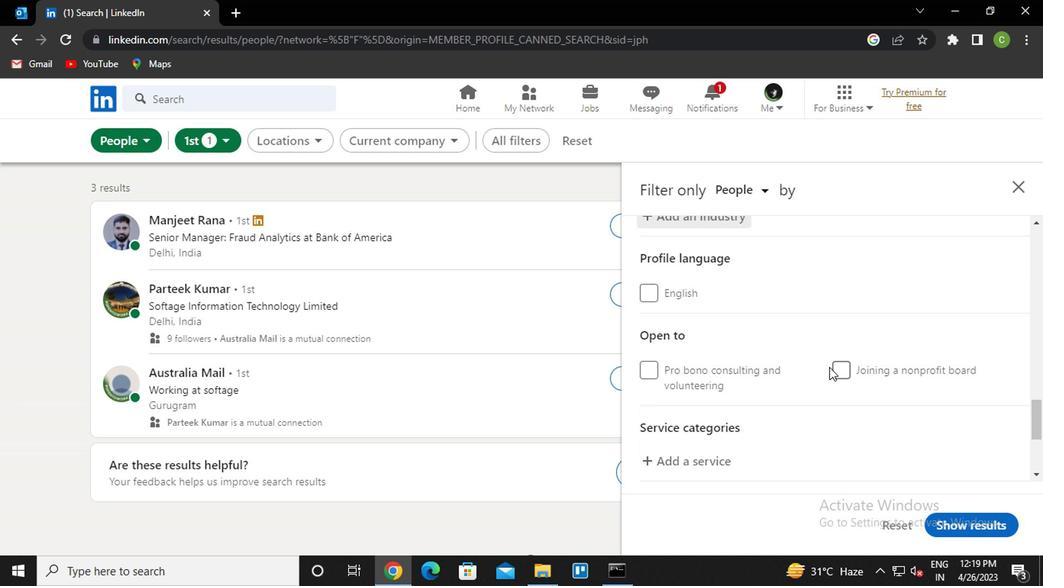 
Action: Mouse scrolled (814, 371) with delta (0, 0)
Screenshot: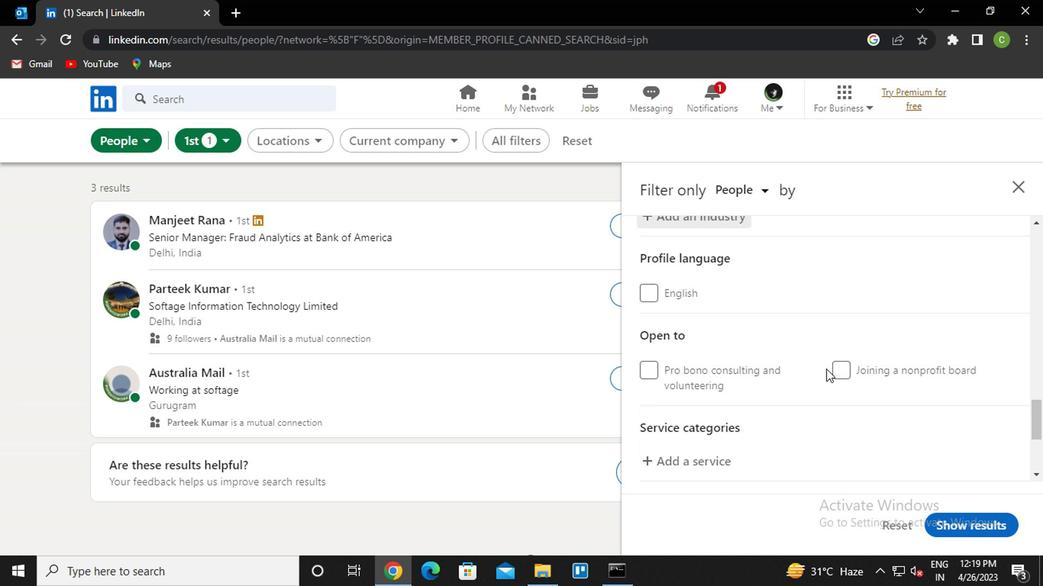 
Action: Mouse moved to (739, 385)
Screenshot: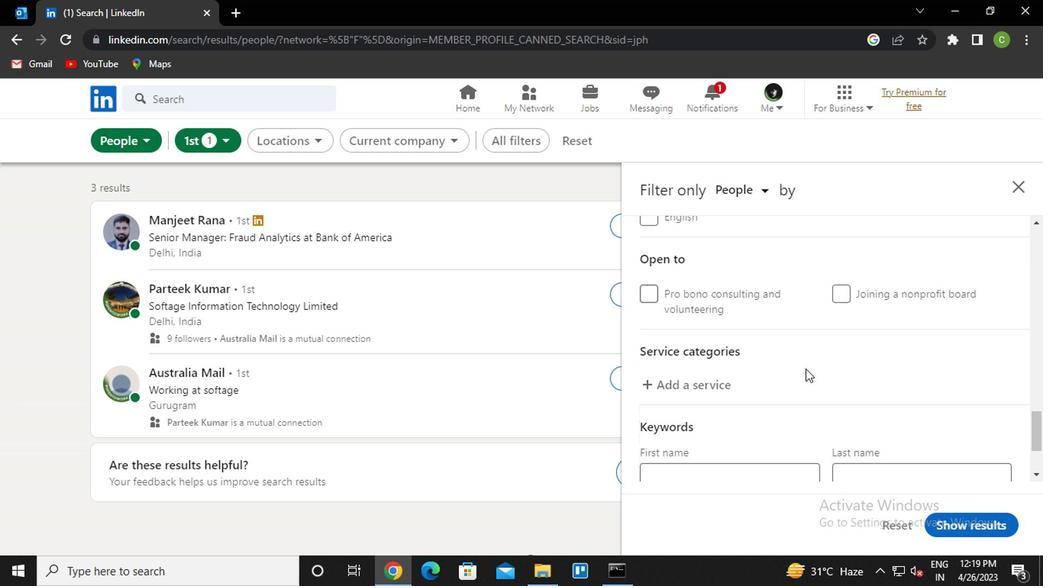 
Action: Mouse scrolled (739, 385) with delta (0, 0)
Screenshot: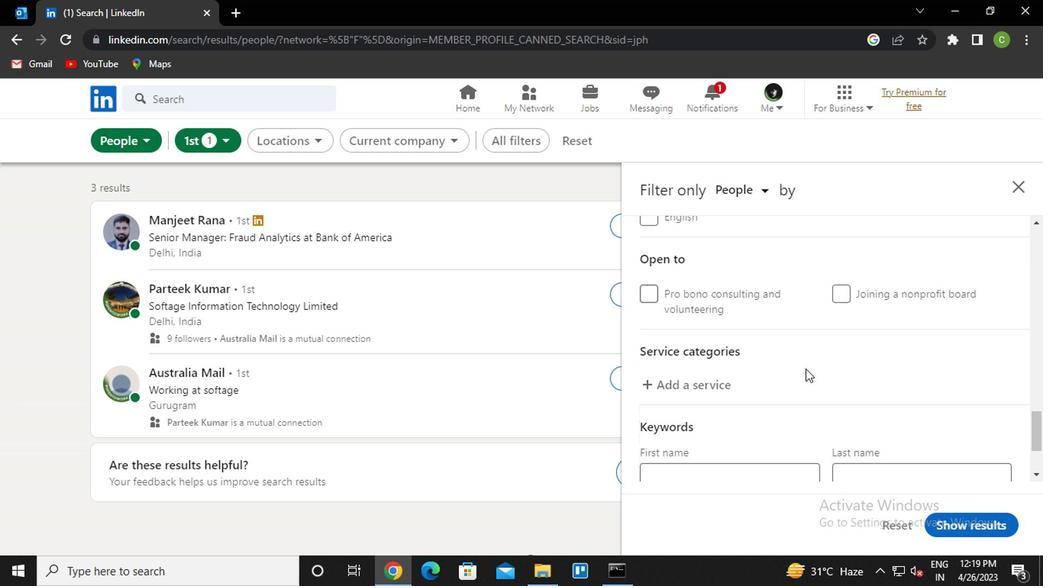 
Action: Mouse moved to (698, 317)
Screenshot: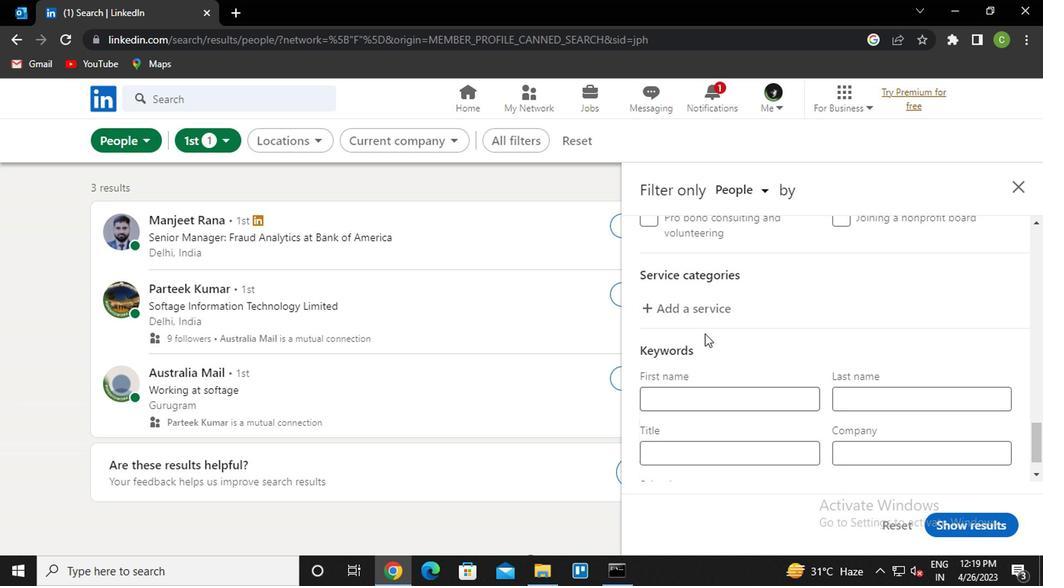 
Action: Mouse pressed left at (698, 317)
Screenshot: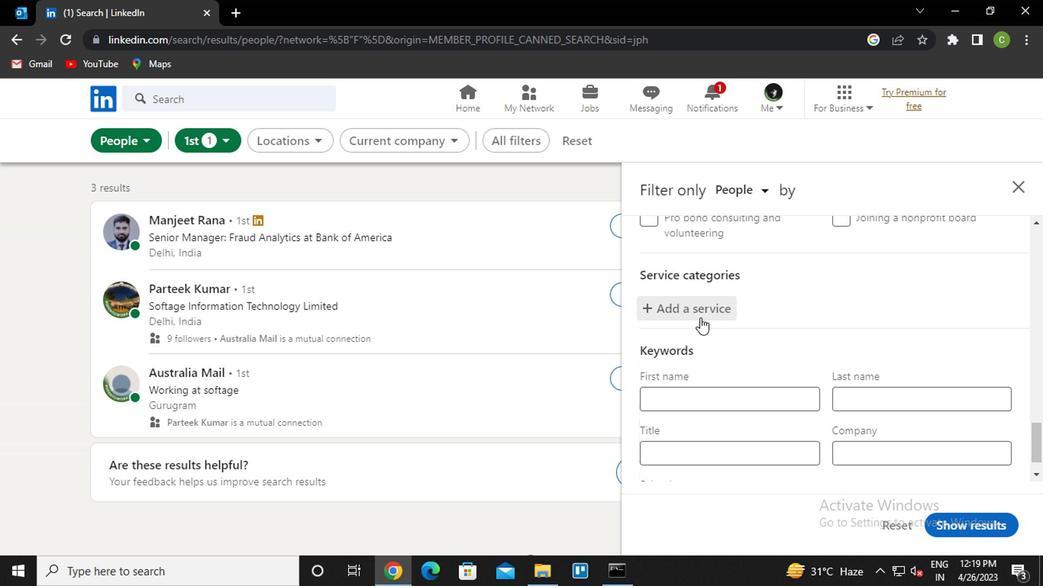 
Action: Key pressed <Key.caps_lock>t<Key.caps_lock>yping
Screenshot: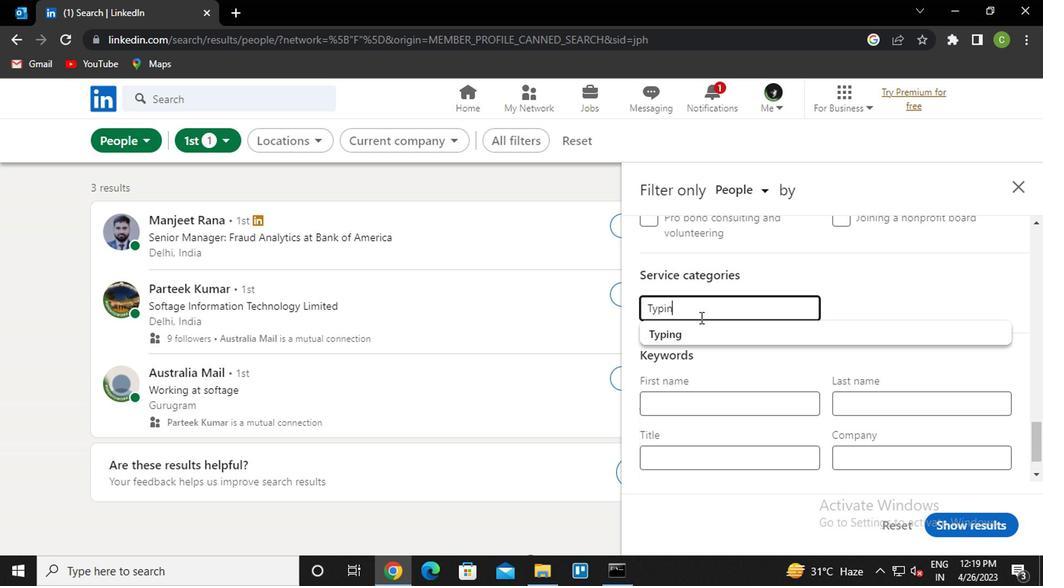 
Action: Mouse moved to (707, 335)
Screenshot: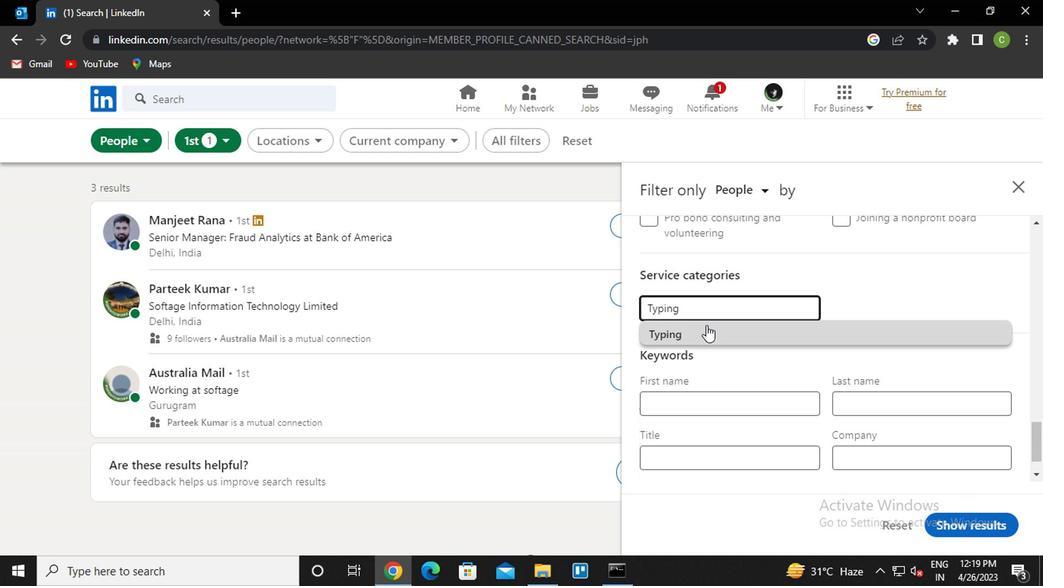
Action: Mouse pressed left at (707, 335)
Screenshot: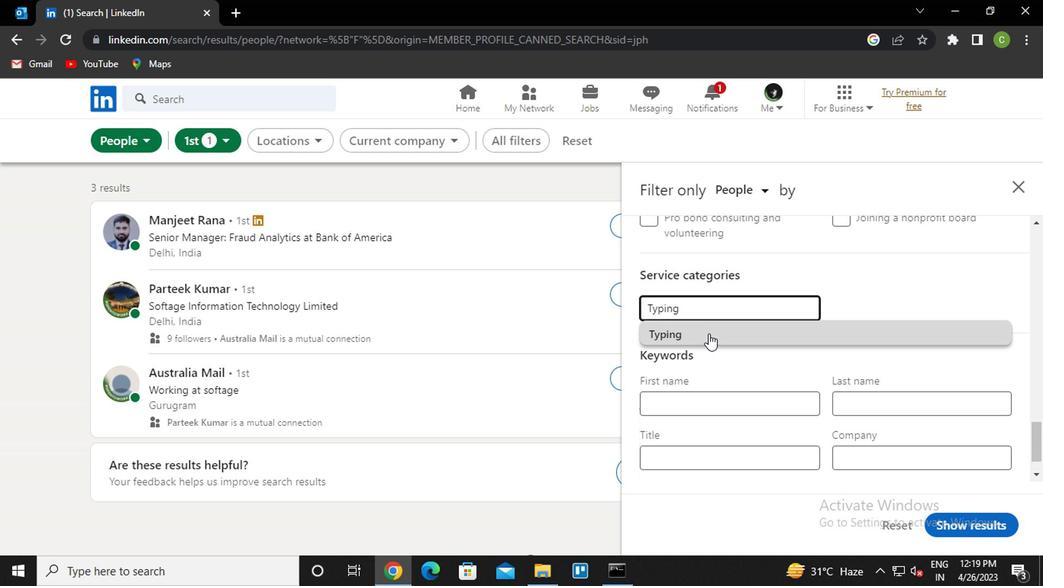 
Action: Mouse moved to (741, 429)
Screenshot: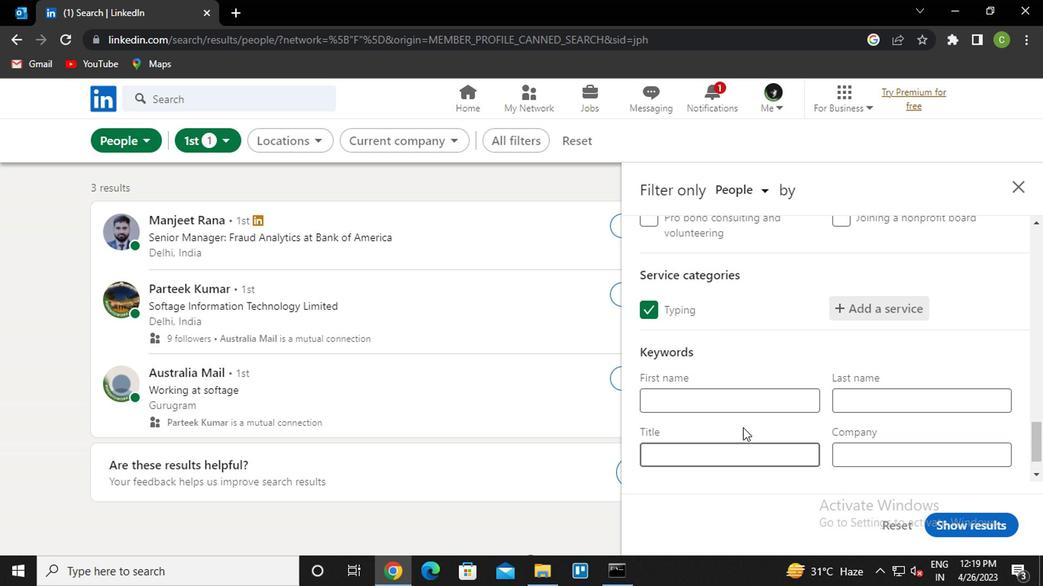 
Action: Mouse scrolled (741, 428) with delta (0, 0)
Screenshot: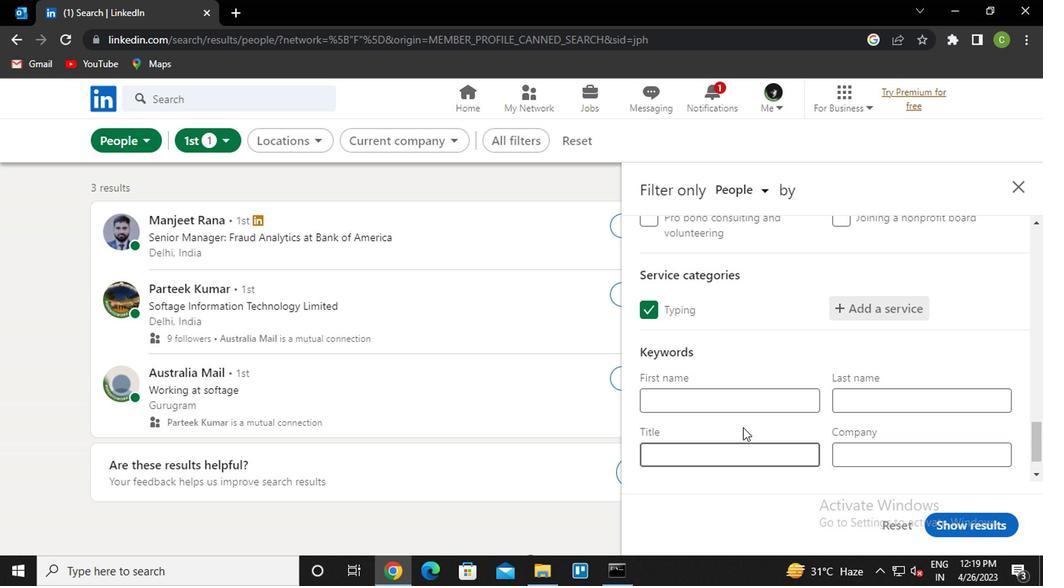 
Action: Mouse moved to (742, 429)
Screenshot: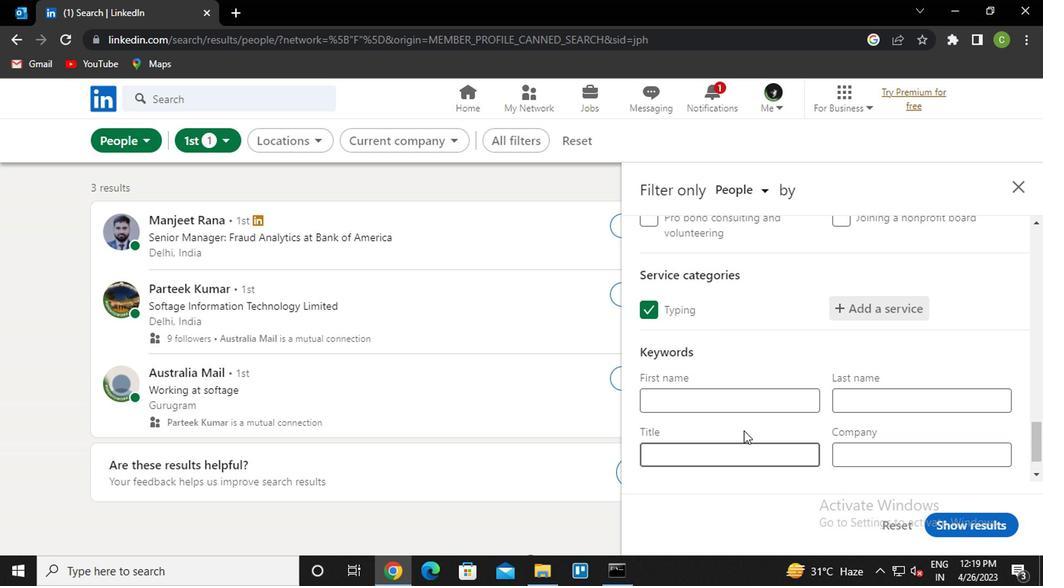 
Action: Mouse scrolled (742, 428) with delta (0, 0)
Screenshot: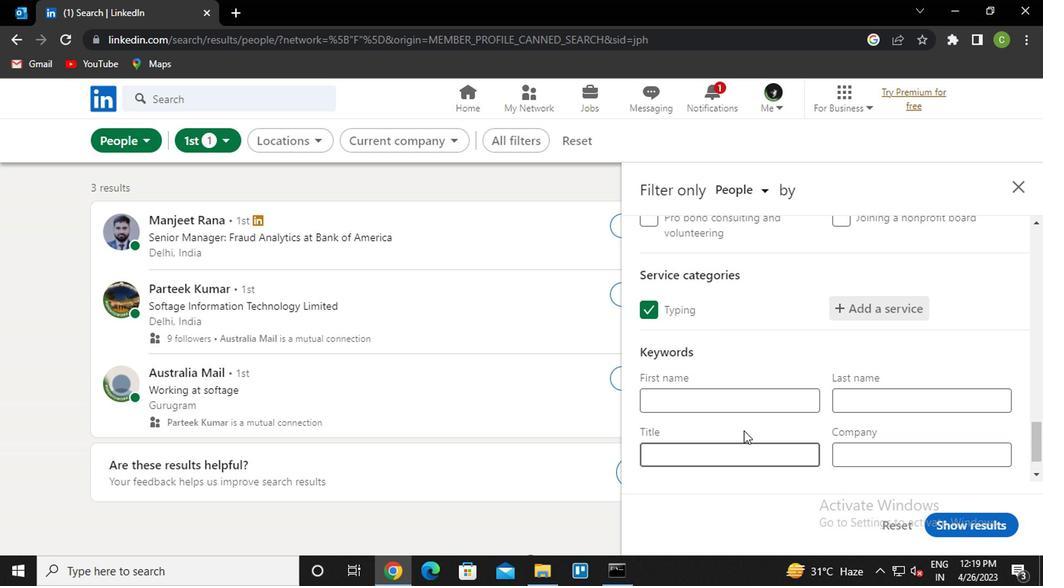 
Action: Mouse moved to (736, 403)
Screenshot: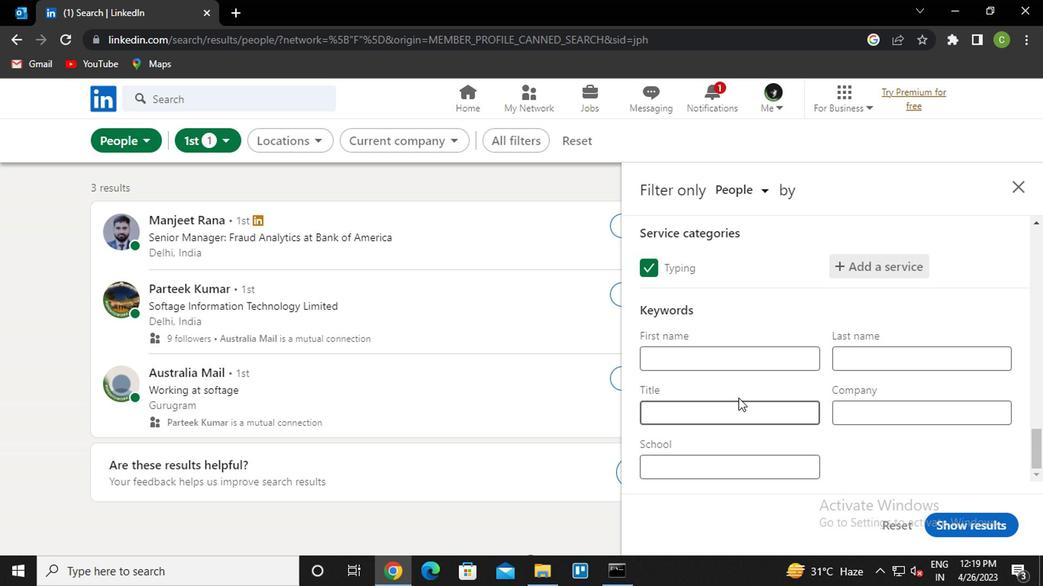 
Action: Mouse pressed left at (736, 403)
Screenshot: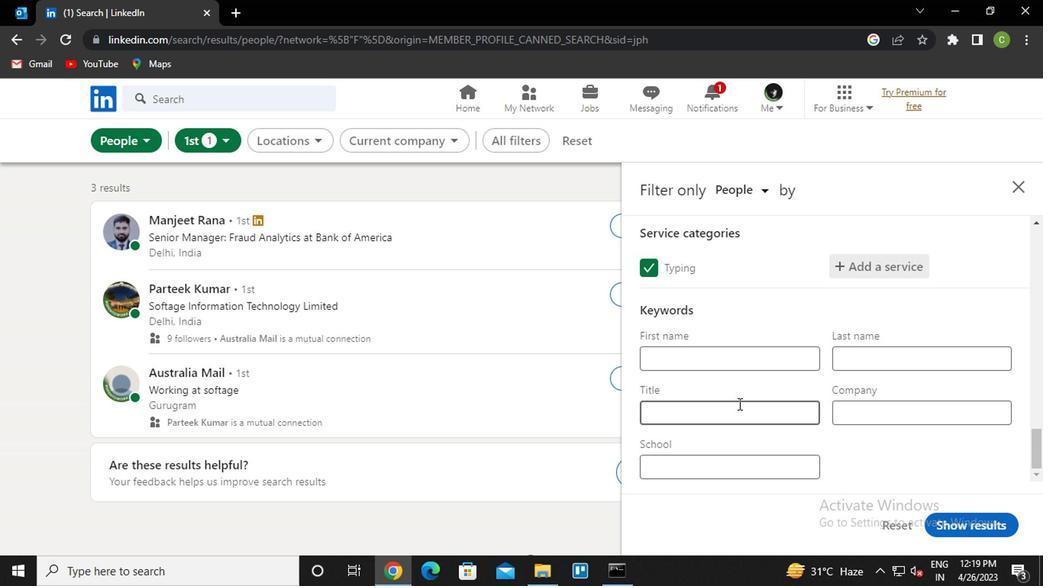 
Action: Key pressed <Key.caps_lock>t<Key.caps_lock>ruck<Key.space>or<Key.space><Key.caps_lock>r<Key.backspace>t<Key.caps_lock>axis
Screenshot: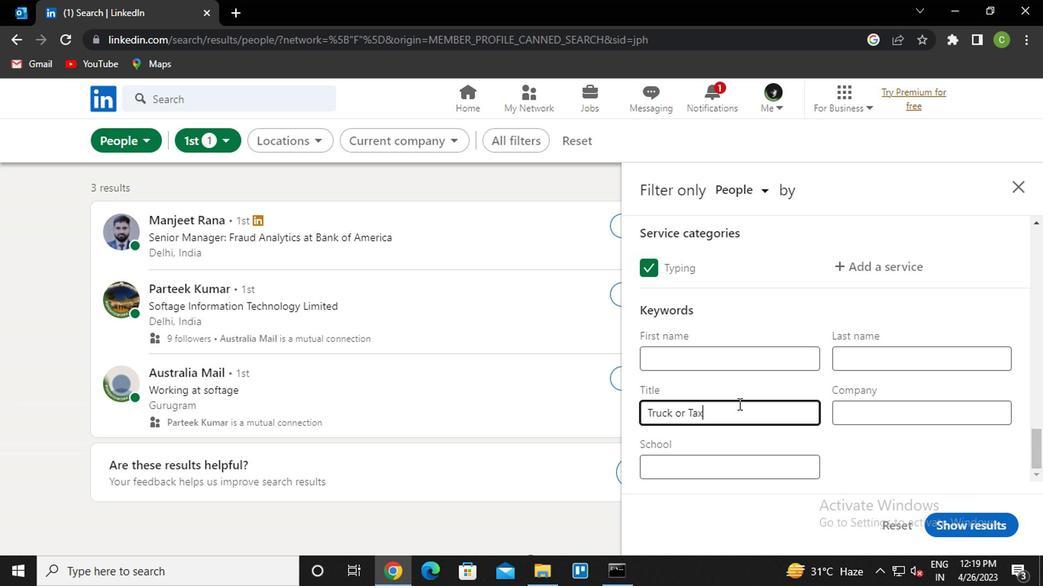 
Action: Mouse moved to (953, 520)
Screenshot: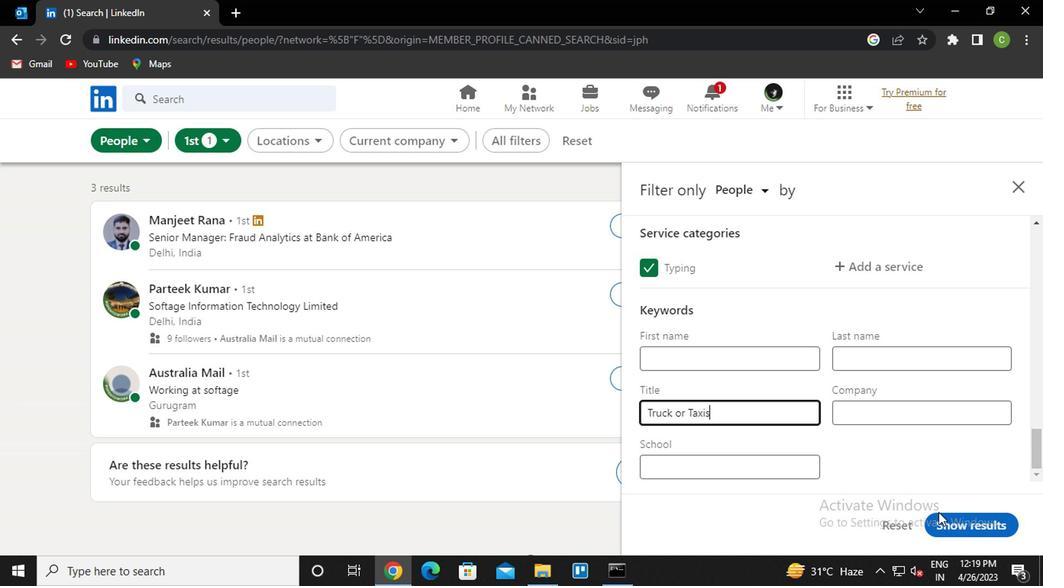 
Action: Mouse pressed left at (953, 520)
Screenshot: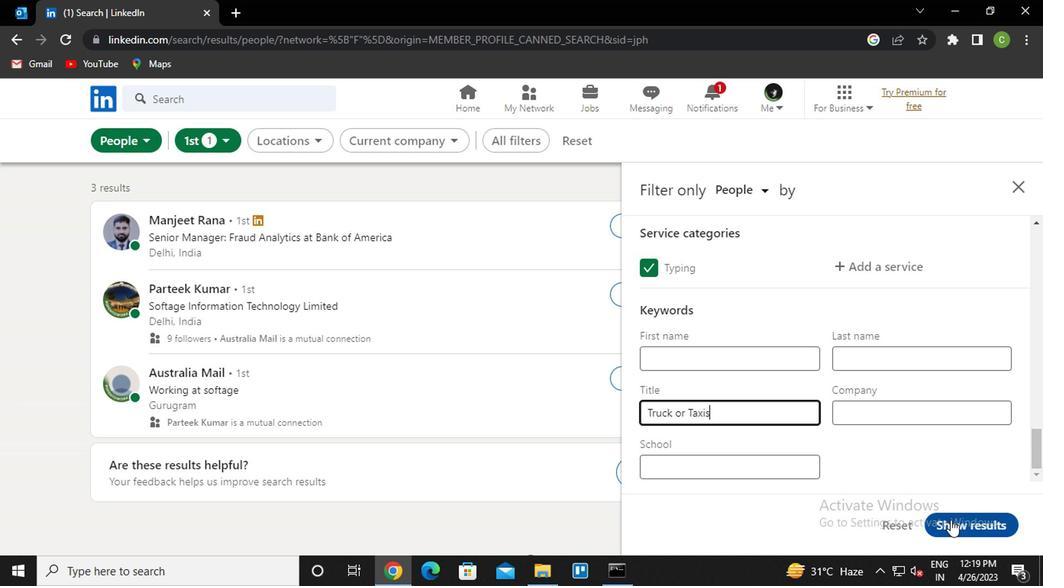 
Action: Mouse moved to (529, 524)
Screenshot: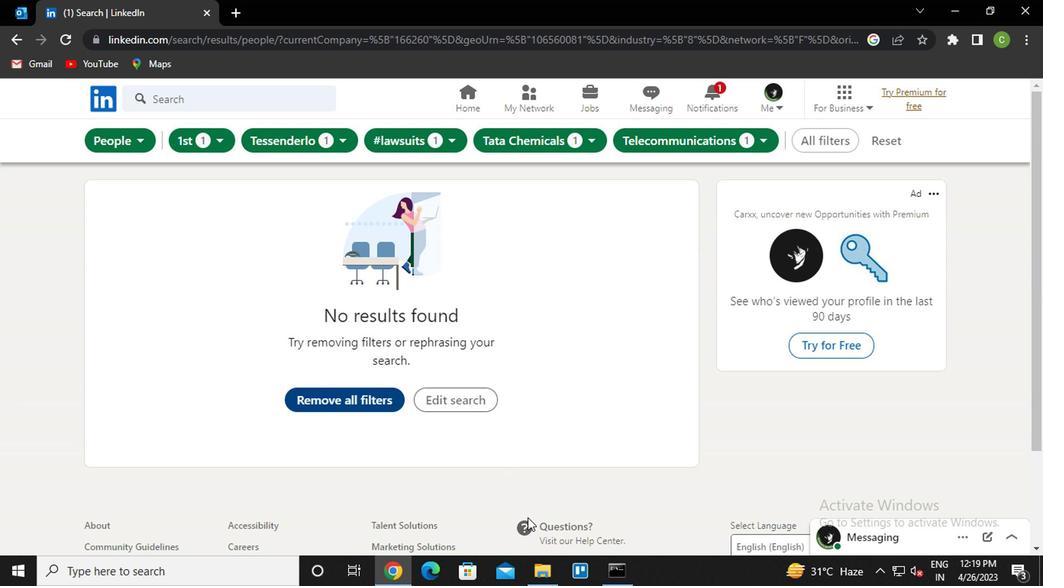 
